 Task: Search one way flight ticket for 4 adults, 2 children, 2 infants in seat and 1 infant on lap in premium economy from Pellston: Pellston Regional/emmet County Airport to Greenville: Pitt-greenville Airport on 5-2-2023. Choice of flights is Spirit. Number of bags: 2 carry on bags. Outbound departure time preference is 6:15.
Action: Mouse moved to (352, 154)
Screenshot: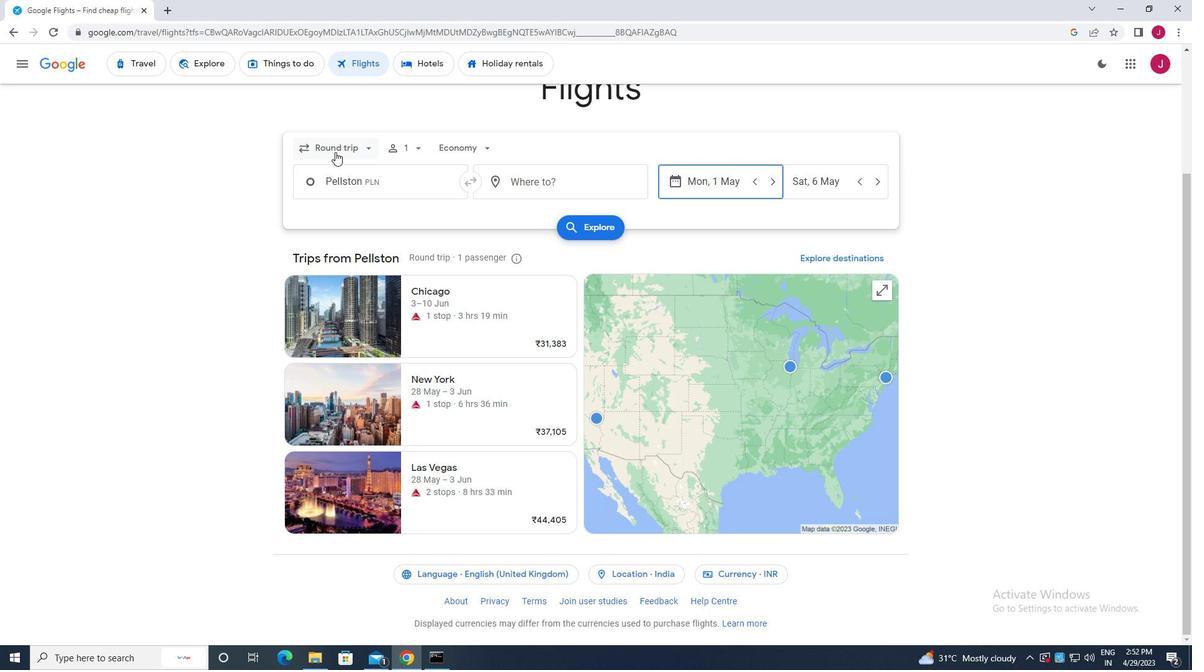 
Action: Mouse pressed left at (352, 154)
Screenshot: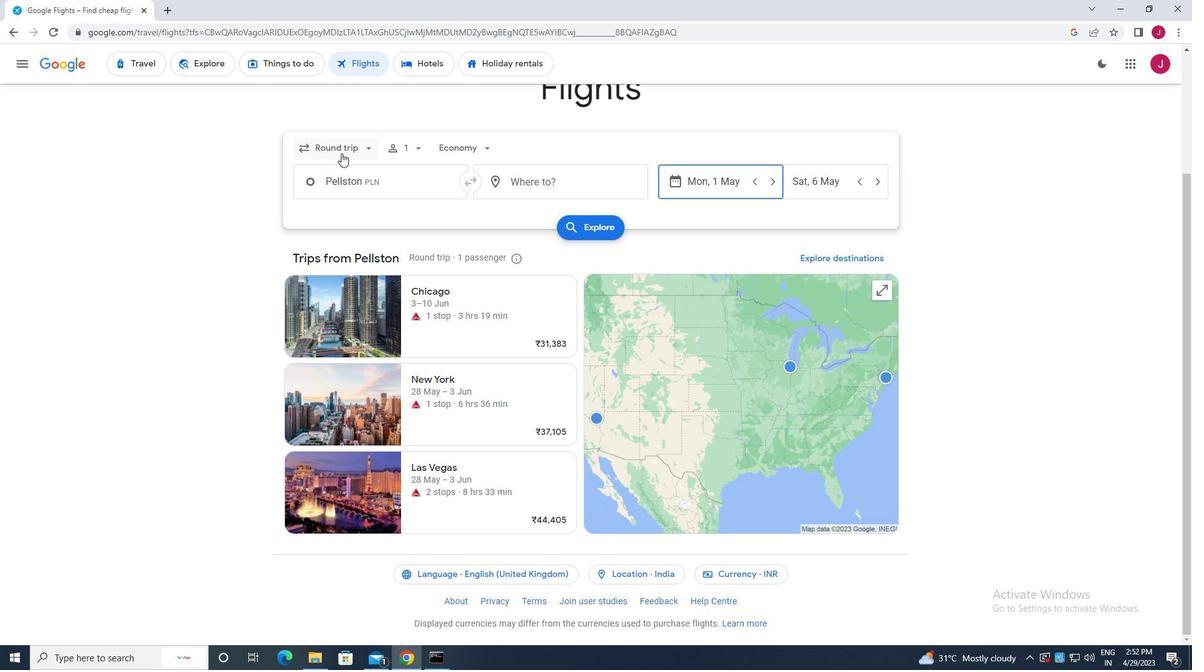 
Action: Mouse moved to (355, 205)
Screenshot: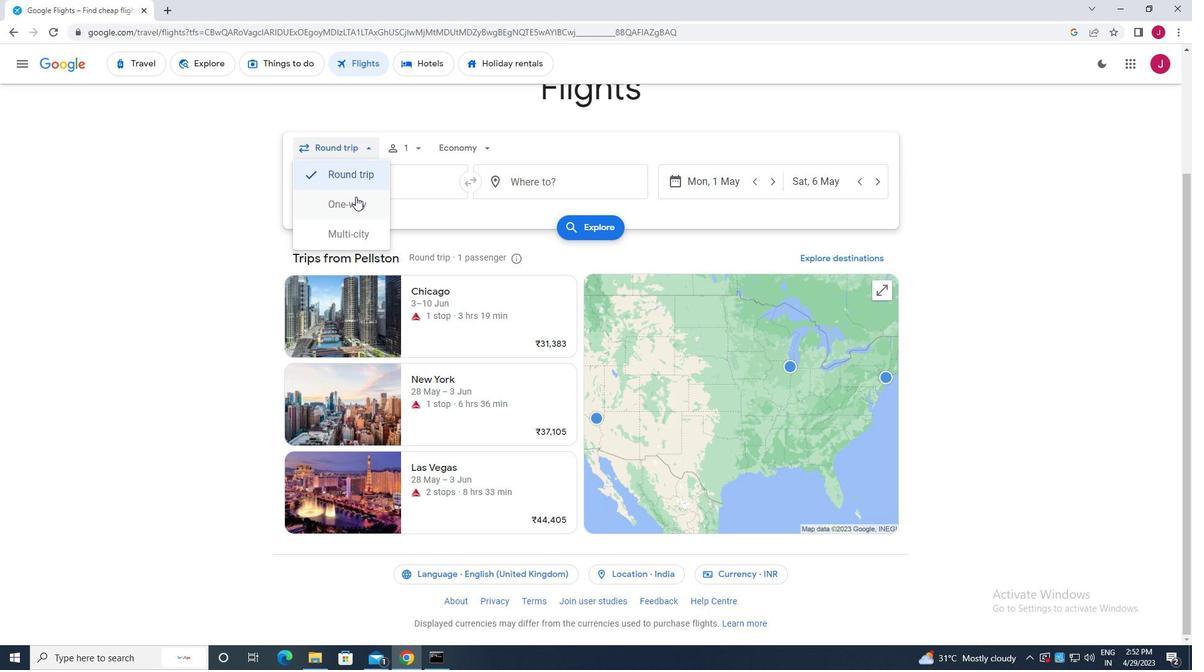 
Action: Mouse pressed left at (355, 205)
Screenshot: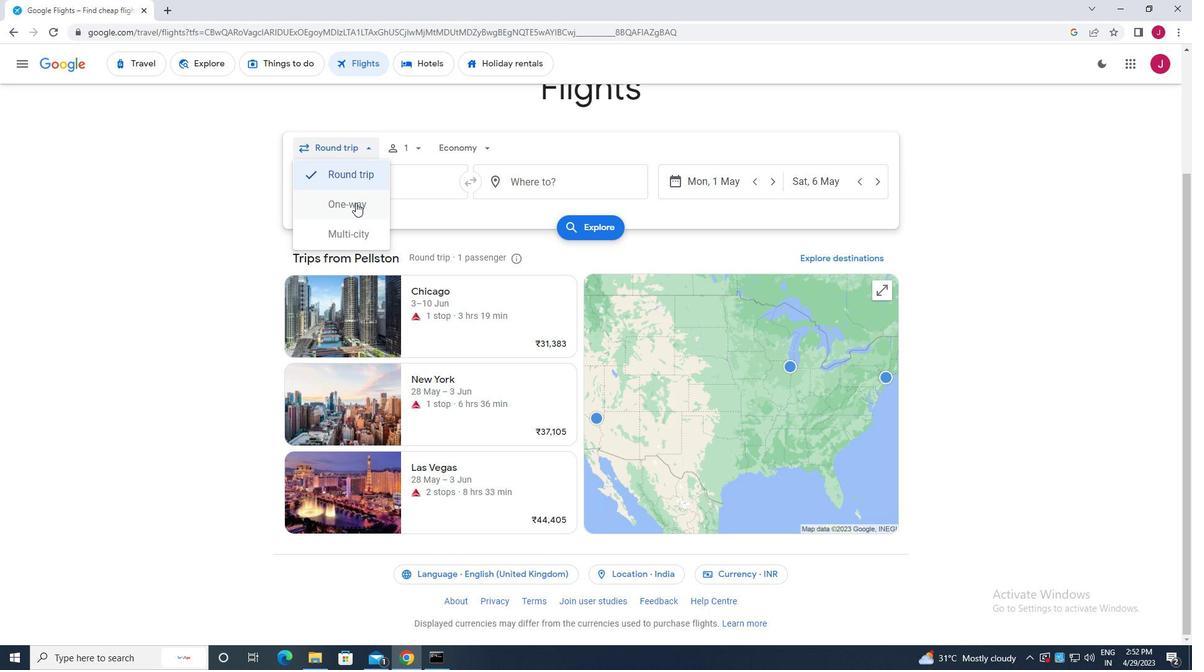 
Action: Mouse moved to (417, 146)
Screenshot: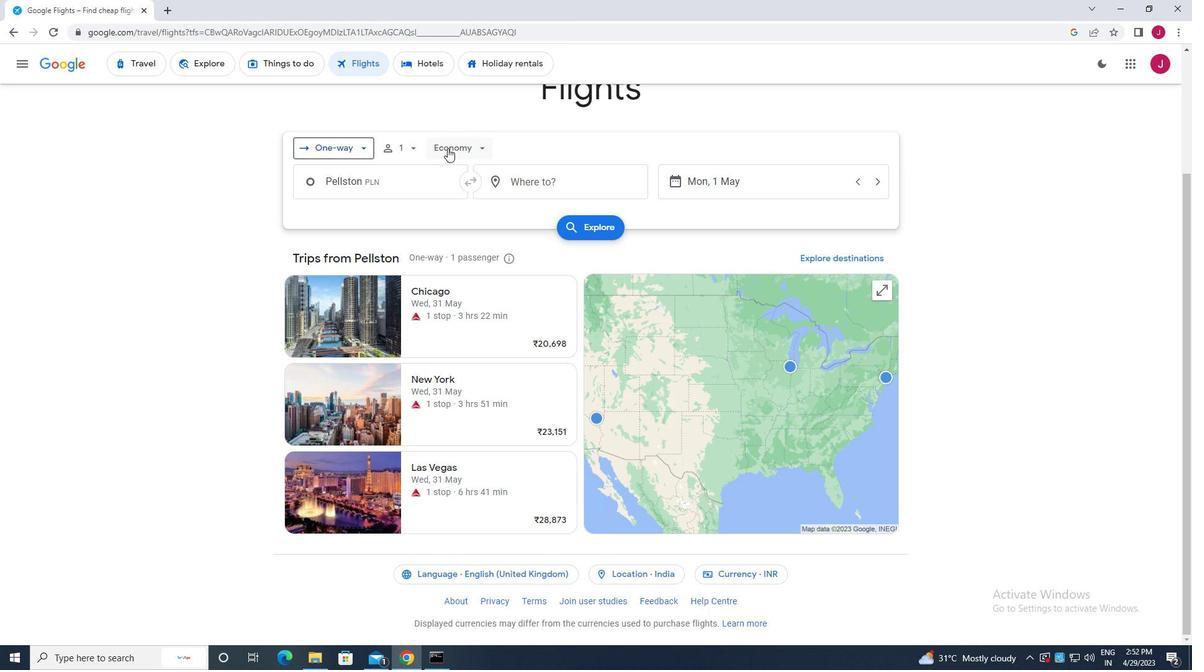 
Action: Mouse pressed left at (417, 146)
Screenshot: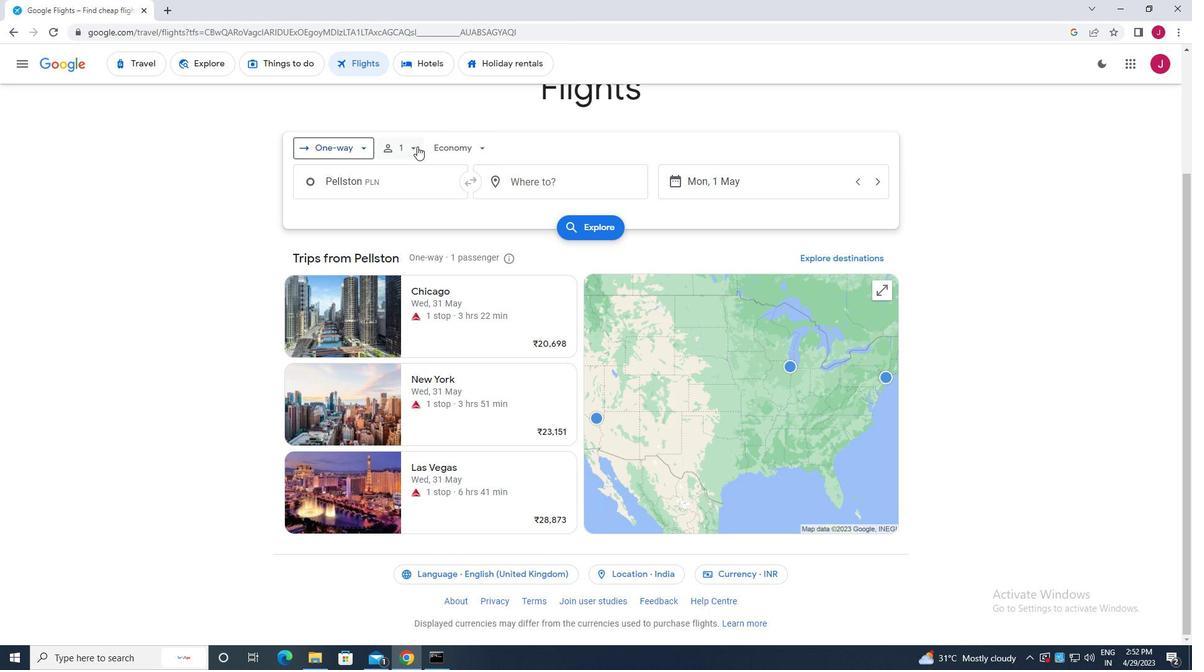 
Action: Mouse moved to (509, 184)
Screenshot: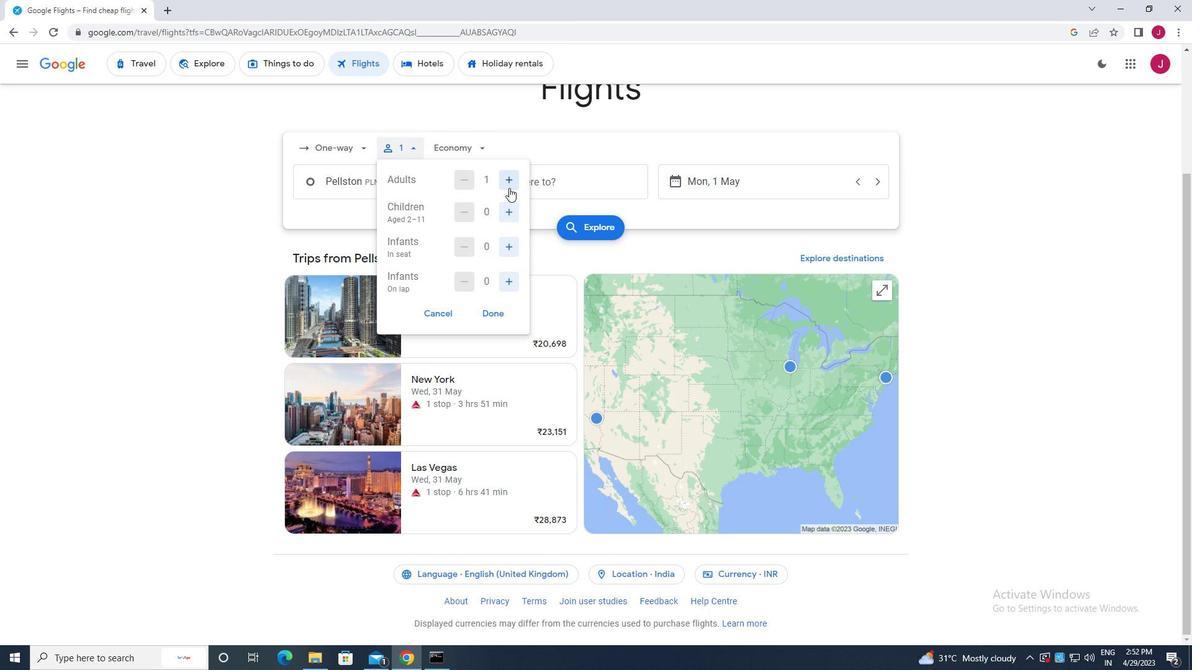 
Action: Mouse pressed left at (509, 184)
Screenshot: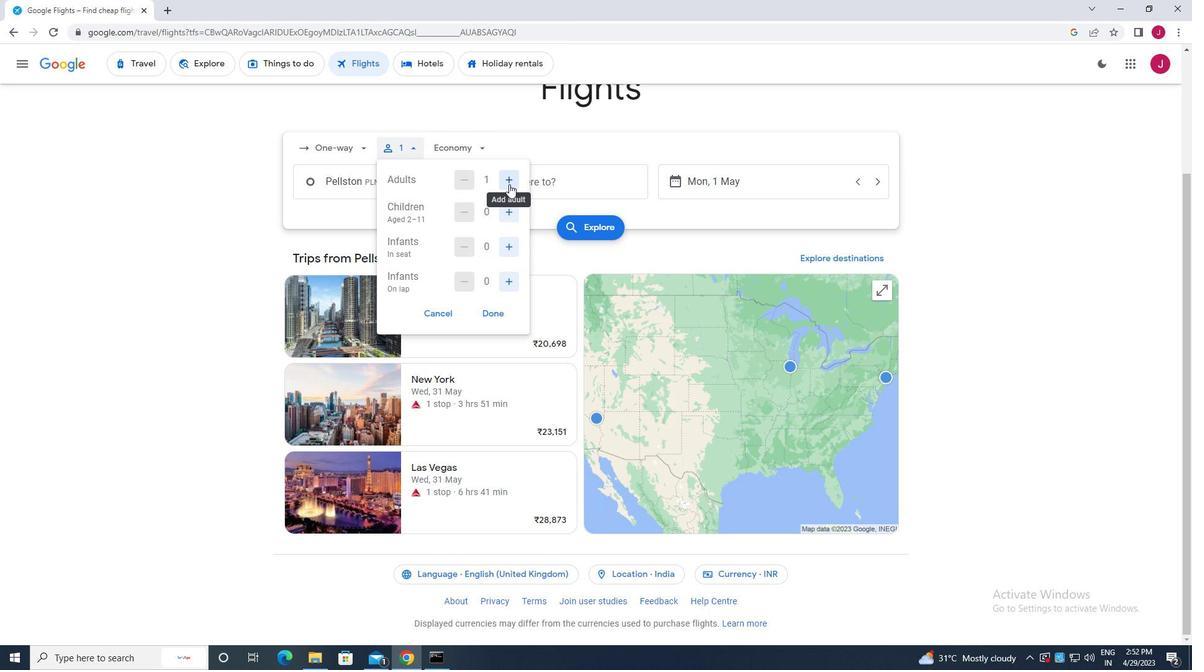 
Action: Mouse moved to (509, 184)
Screenshot: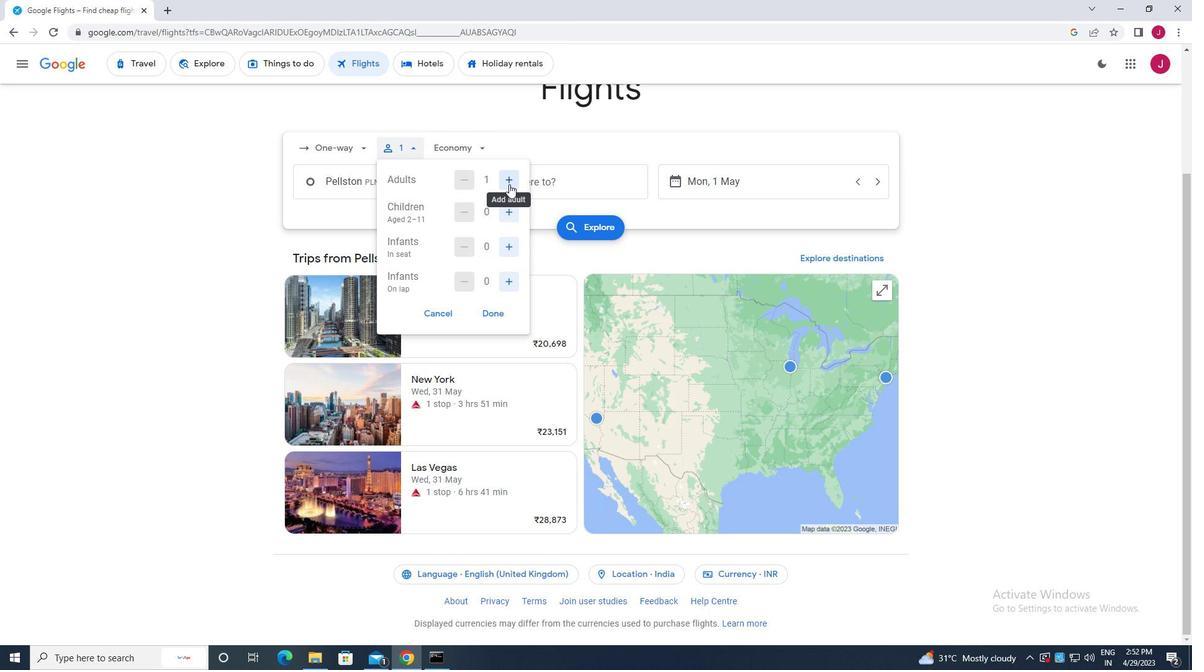 
Action: Mouse pressed left at (509, 184)
Screenshot: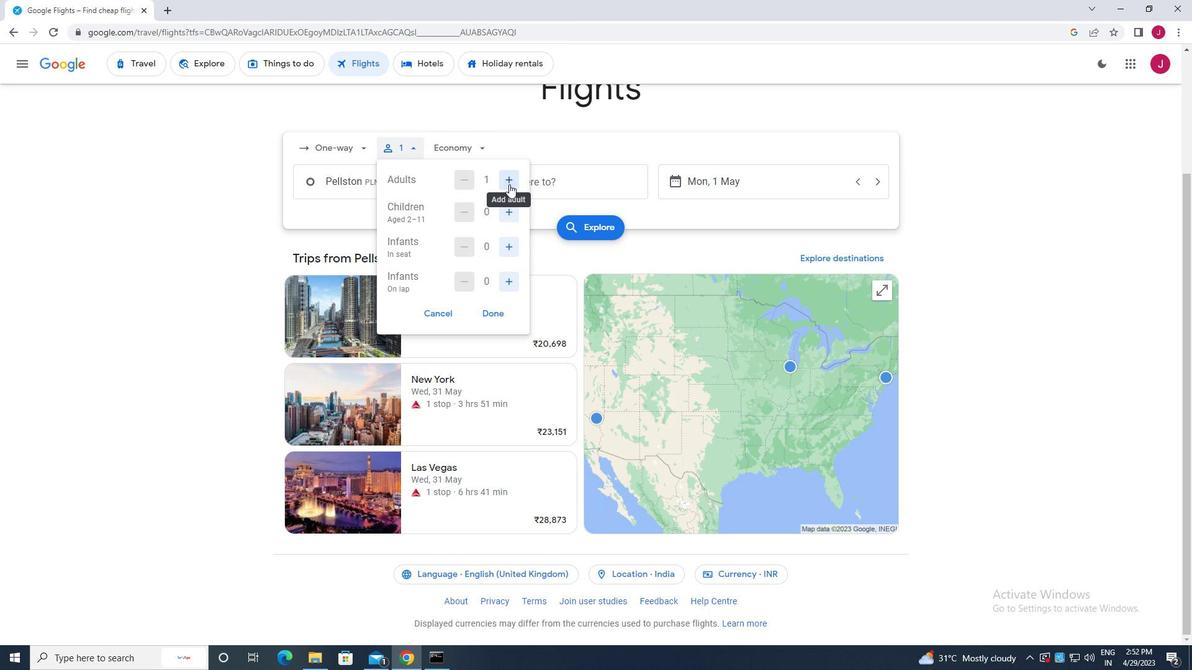 
Action: Mouse pressed left at (509, 184)
Screenshot: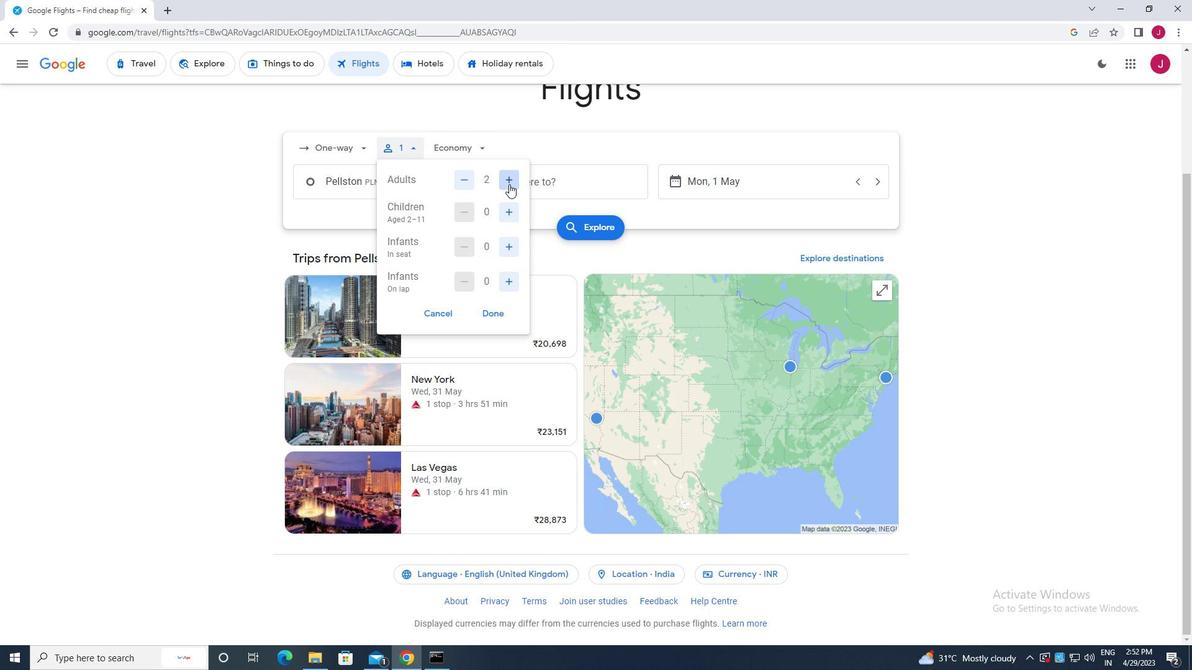 
Action: Mouse moved to (508, 211)
Screenshot: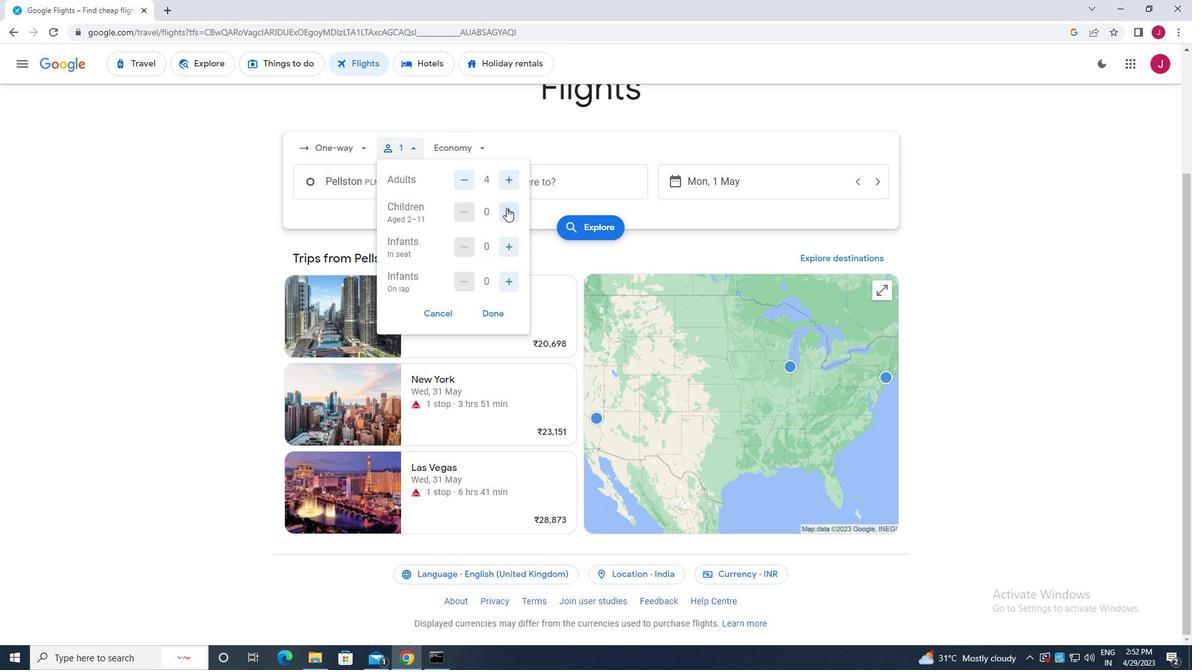 
Action: Mouse pressed left at (508, 211)
Screenshot: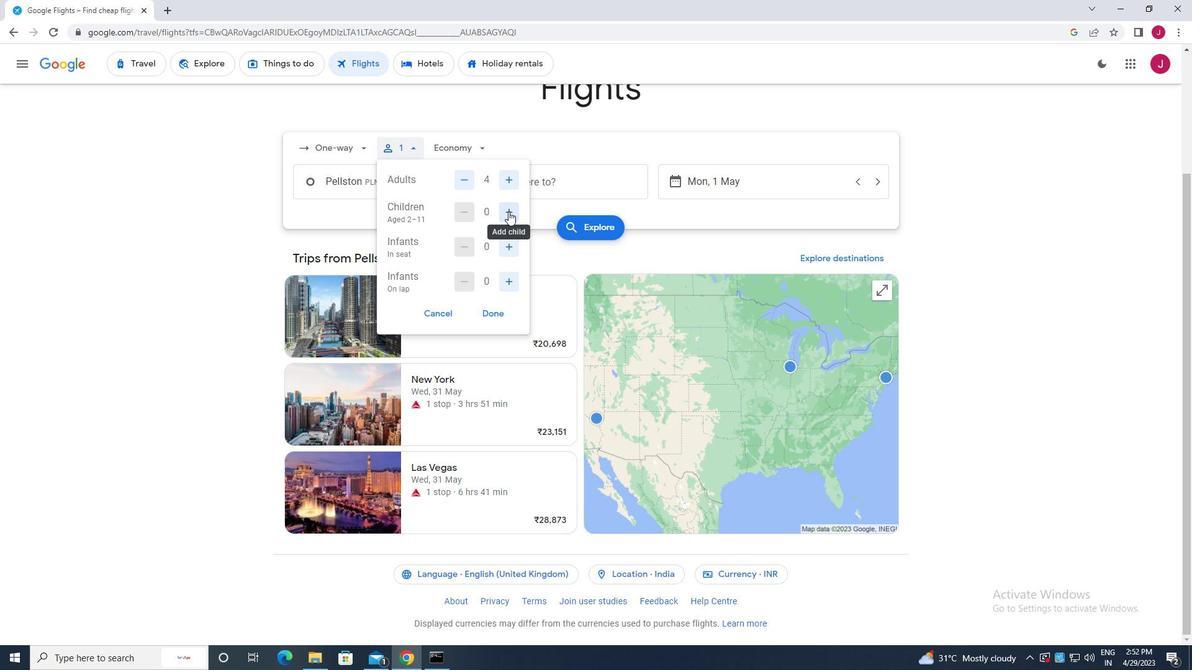 
Action: Mouse pressed left at (508, 211)
Screenshot: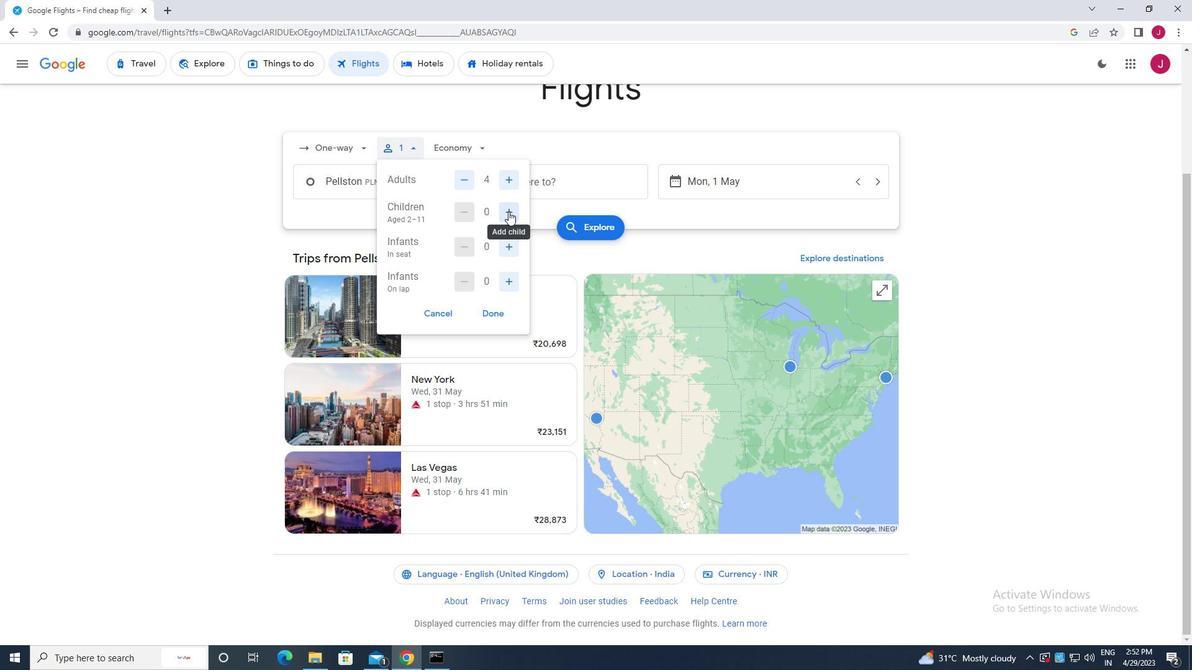 
Action: Mouse moved to (508, 249)
Screenshot: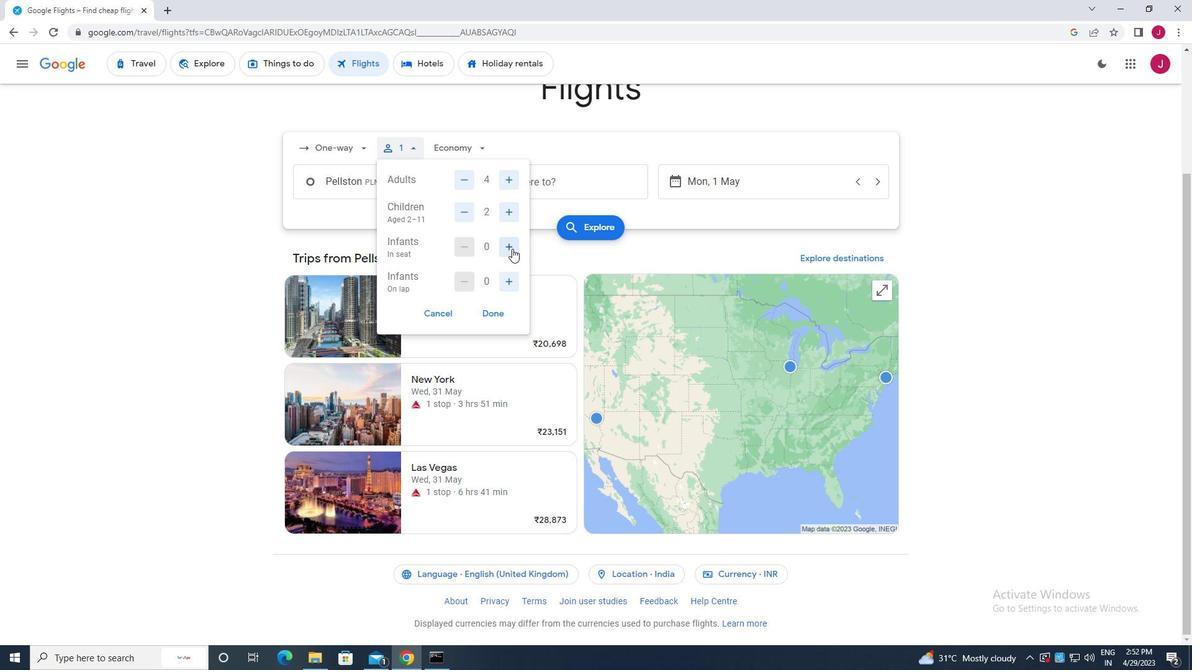 
Action: Mouse pressed left at (508, 249)
Screenshot: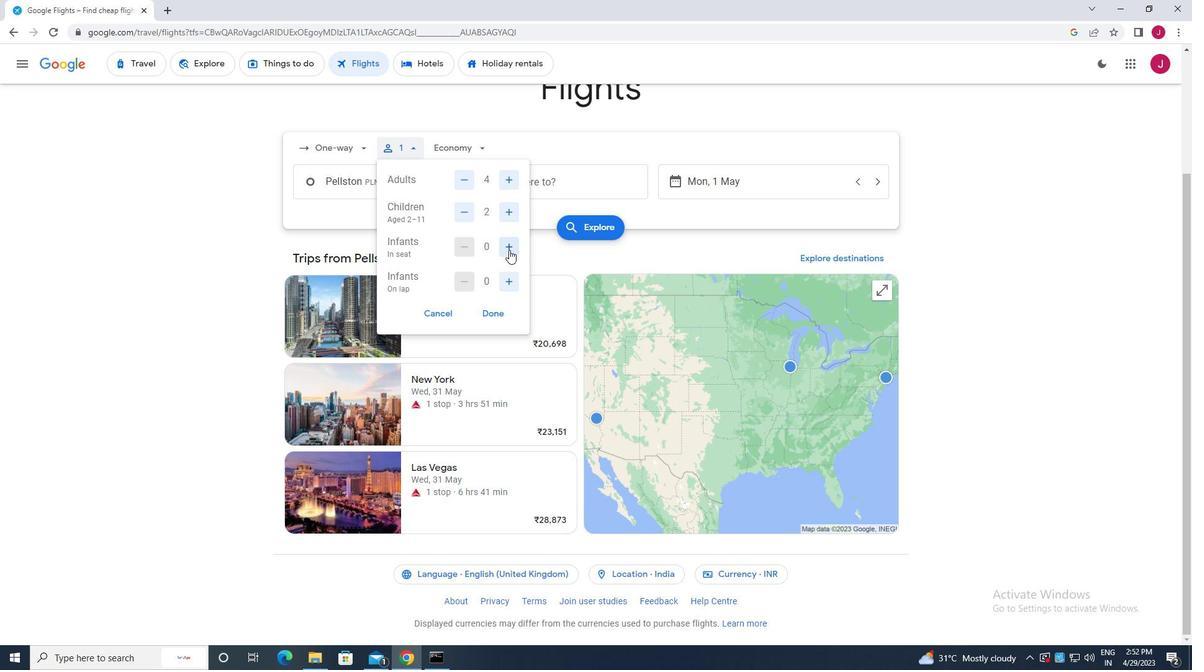 
Action: Mouse moved to (508, 249)
Screenshot: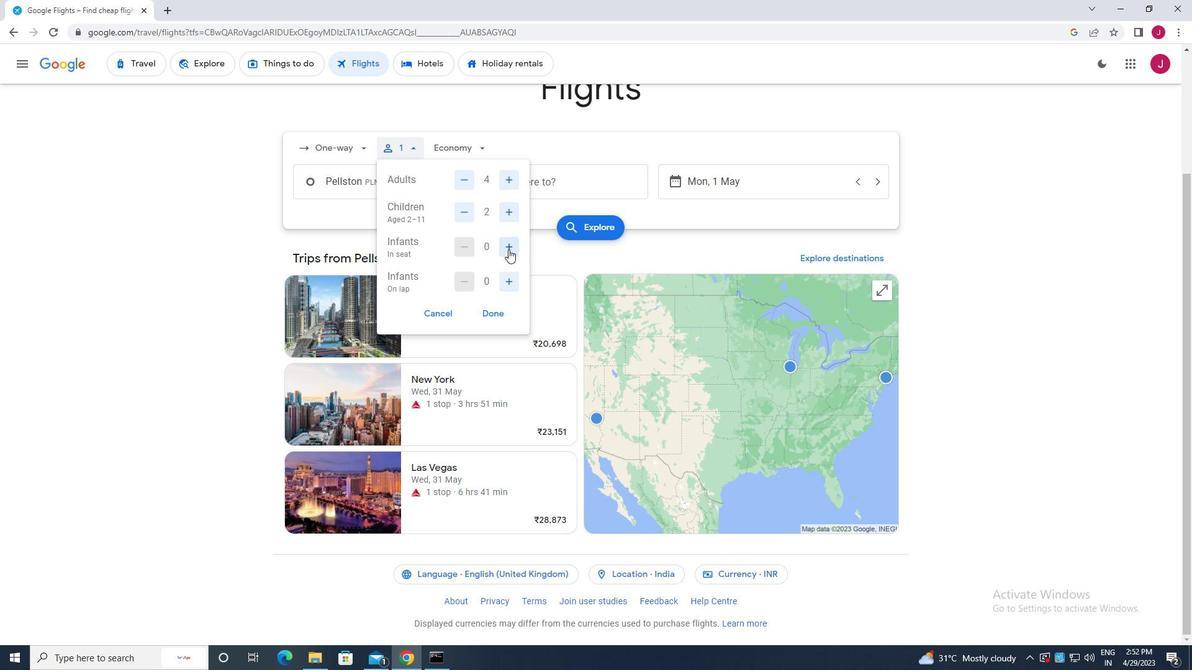 
Action: Mouse pressed left at (508, 249)
Screenshot: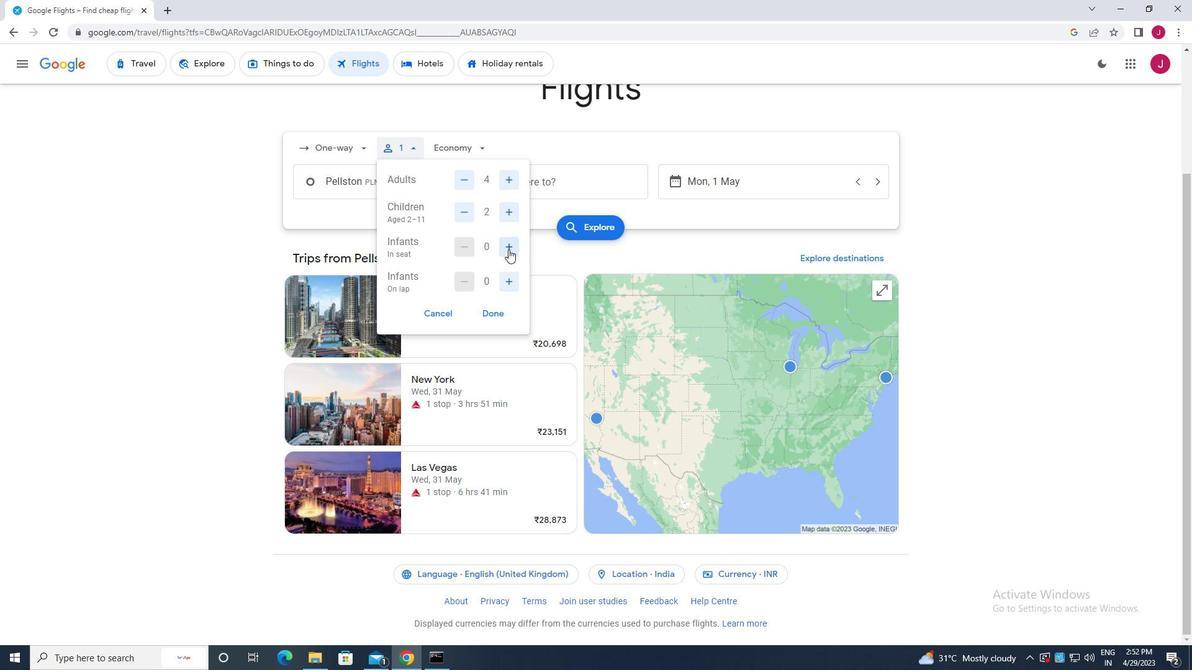 
Action: Mouse moved to (506, 280)
Screenshot: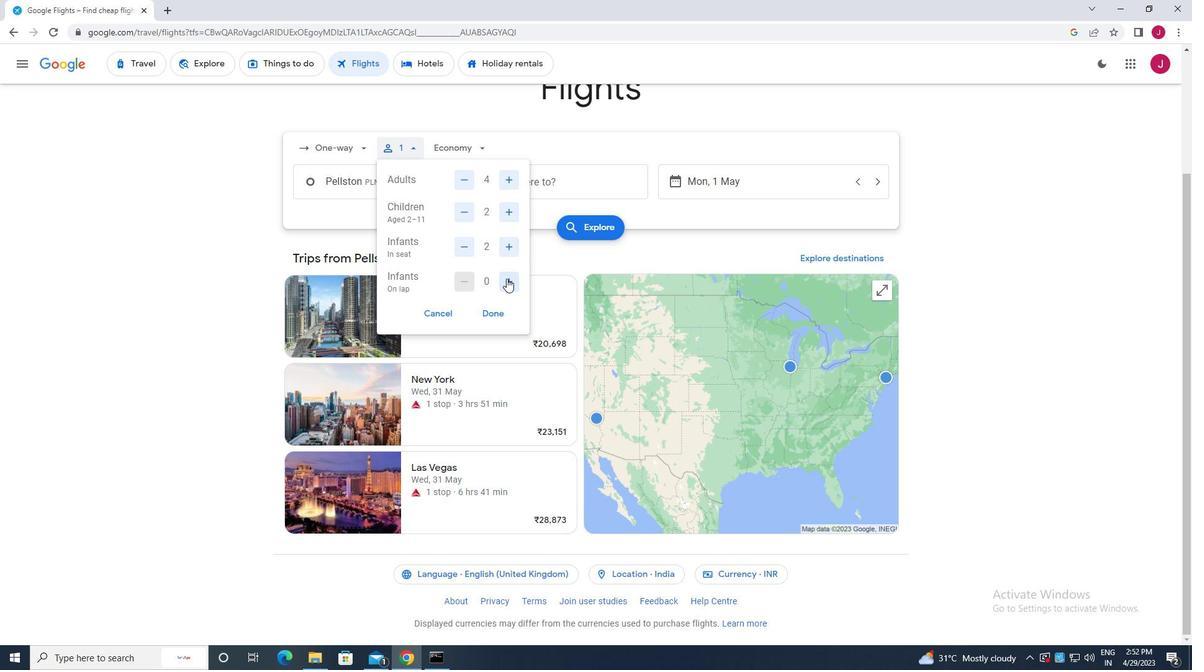 
Action: Mouse pressed left at (506, 280)
Screenshot: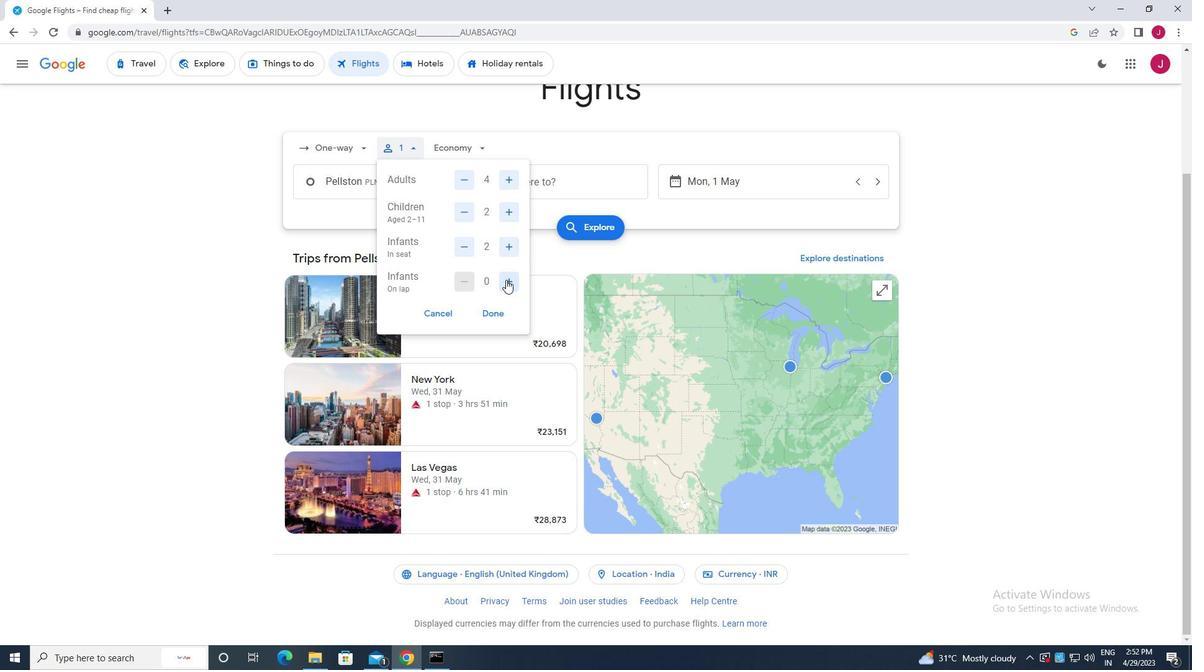 
Action: Mouse moved to (488, 314)
Screenshot: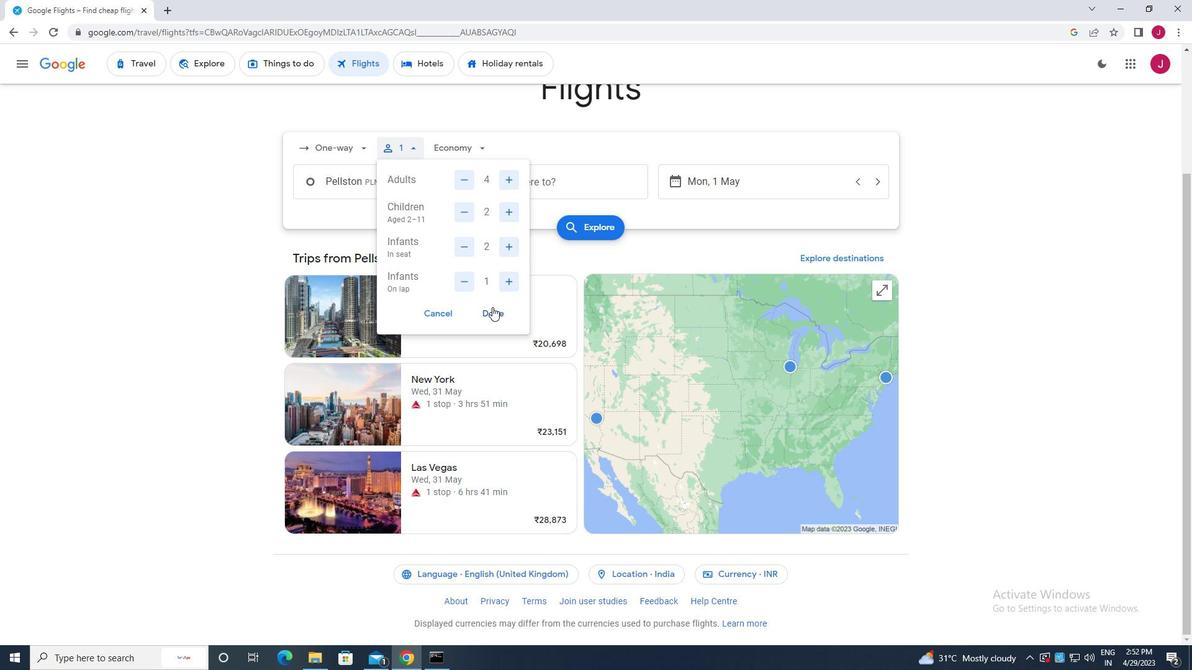 
Action: Mouse pressed left at (488, 314)
Screenshot: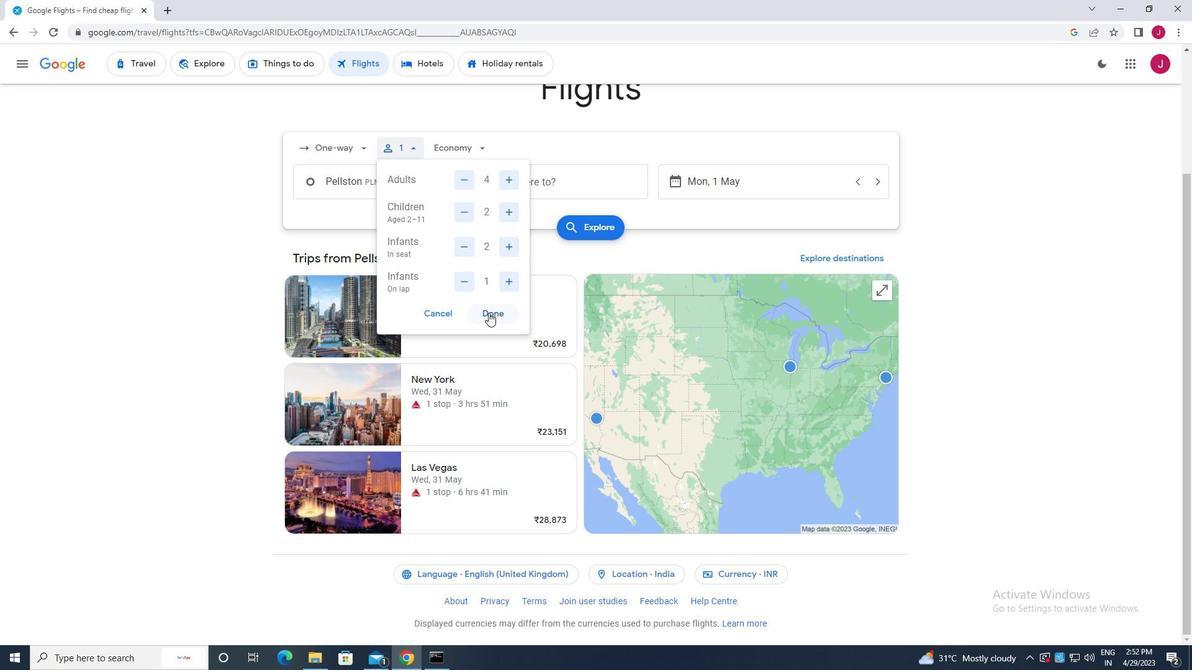 
Action: Mouse moved to (464, 145)
Screenshot: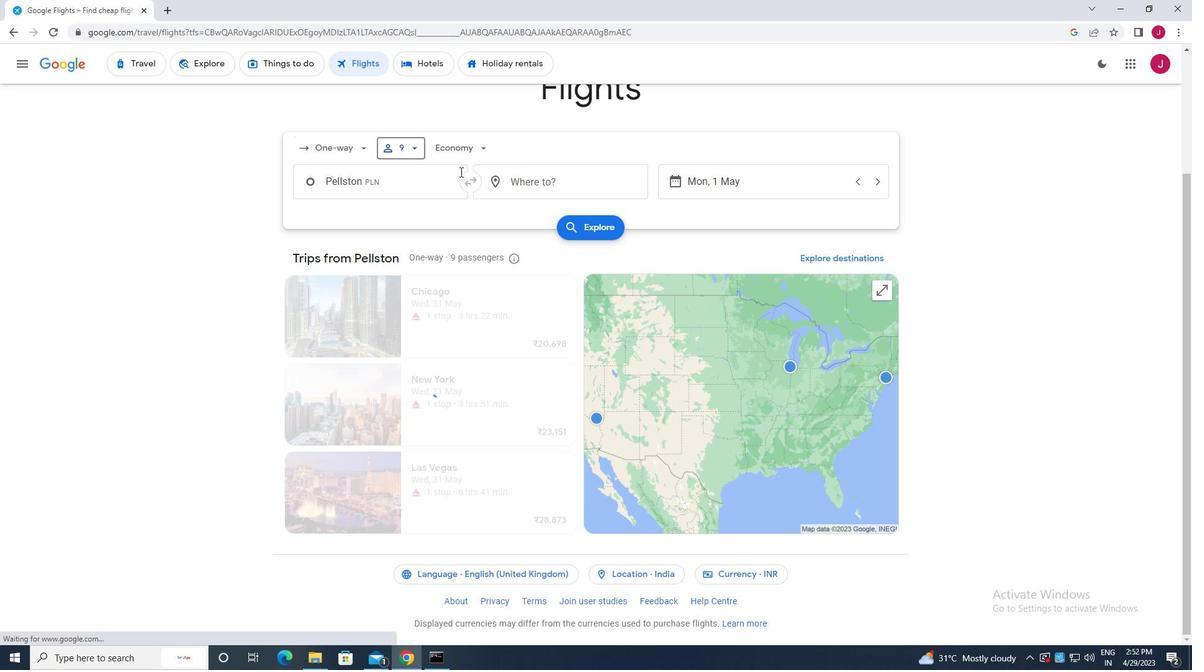 
Action: Mouse pressed left at (464, 145)
Screenshot: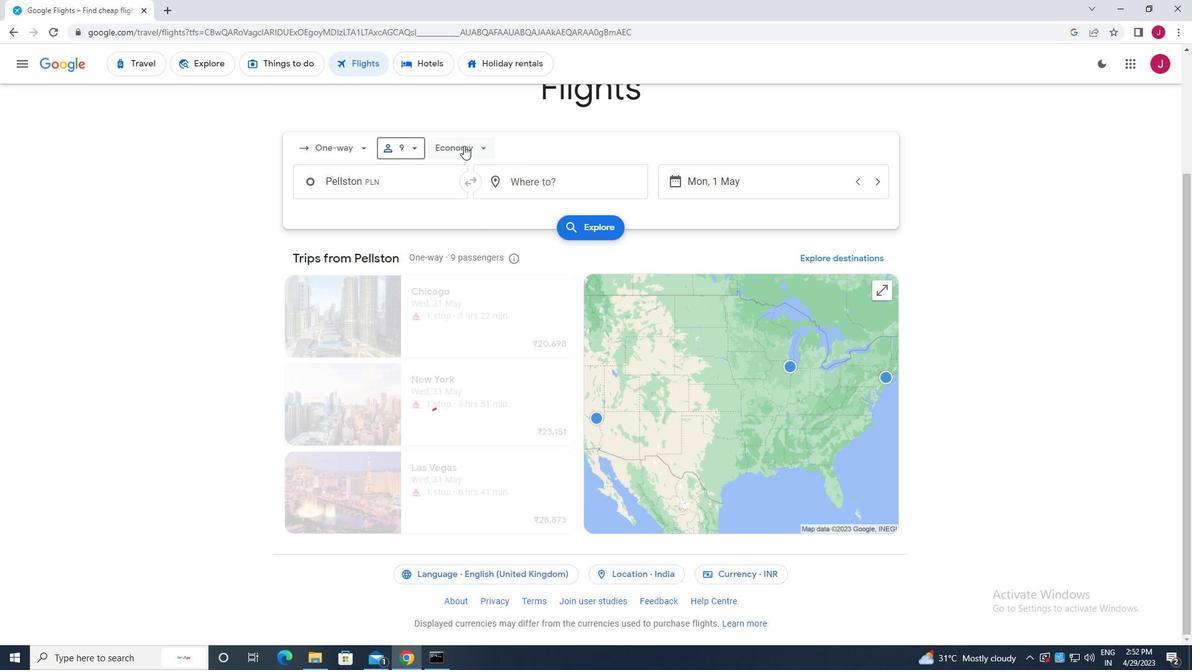 
Action: Mouse moved to (472, 205)
Screenshot: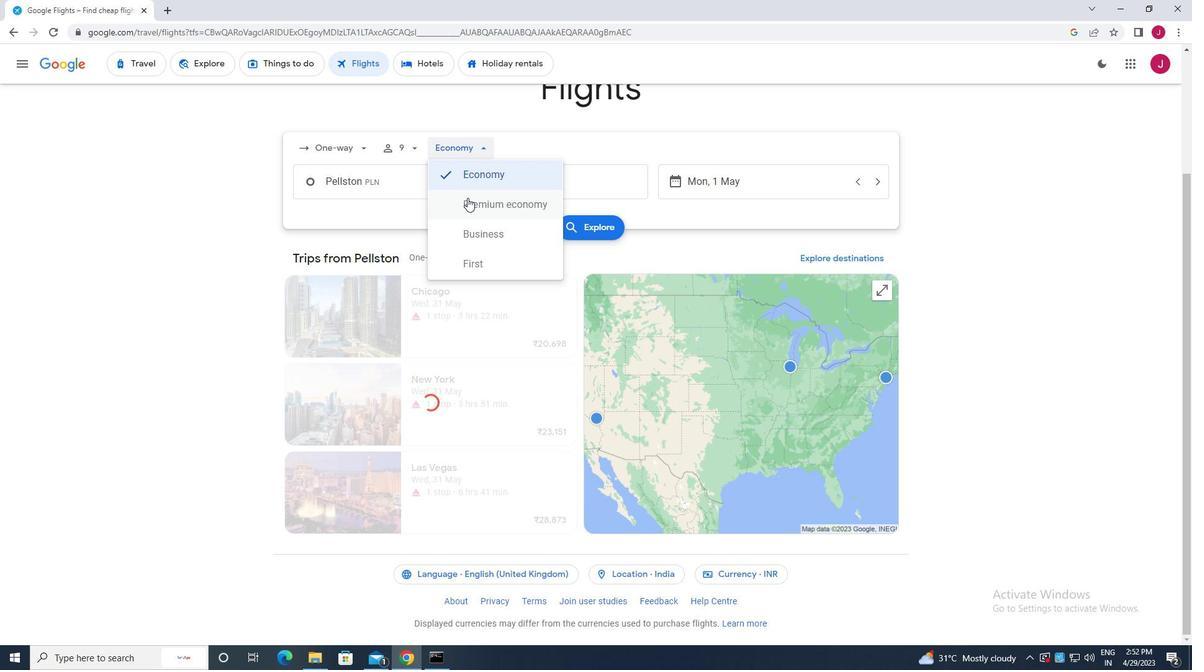 
Action: Mouse pressed left at (472, 205)
Screenshot: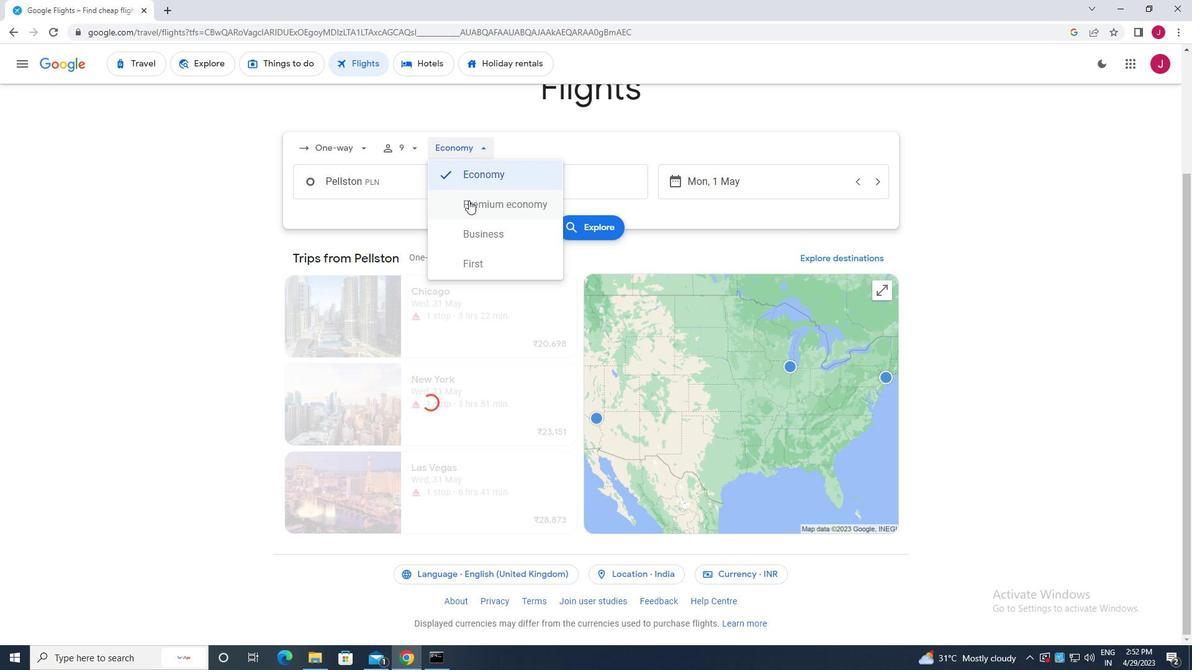 
Action: Mouse moved to (406, 181)
Screenshot: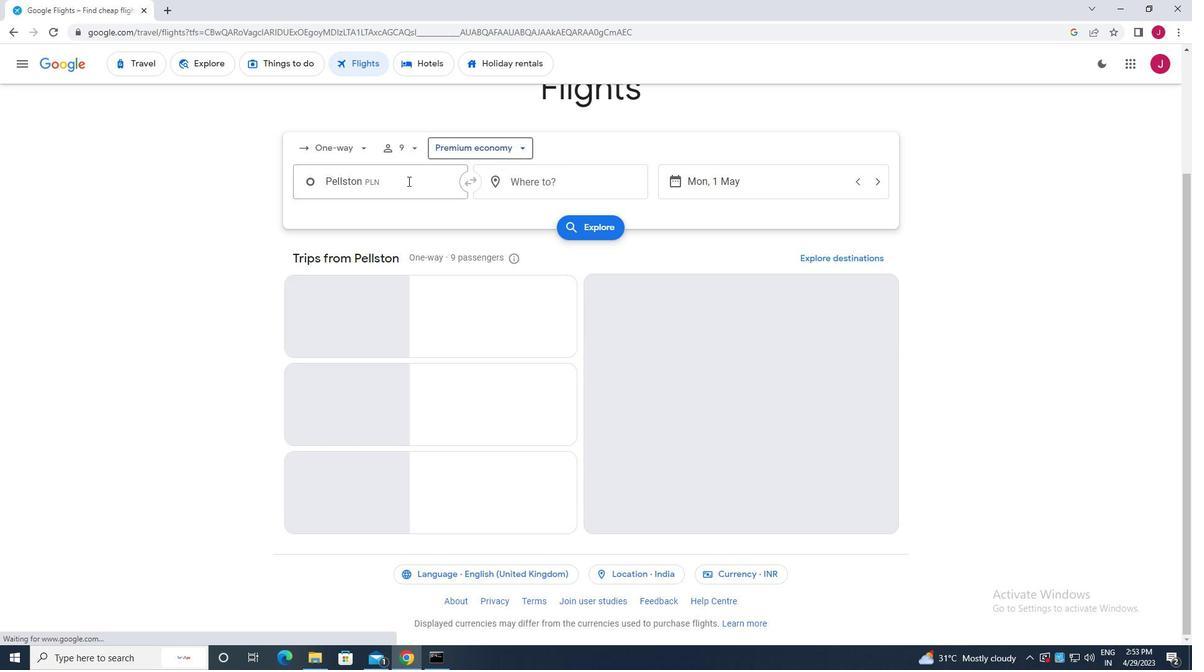 
Action: Mouse pressed left at (406, 181)
Screenshot: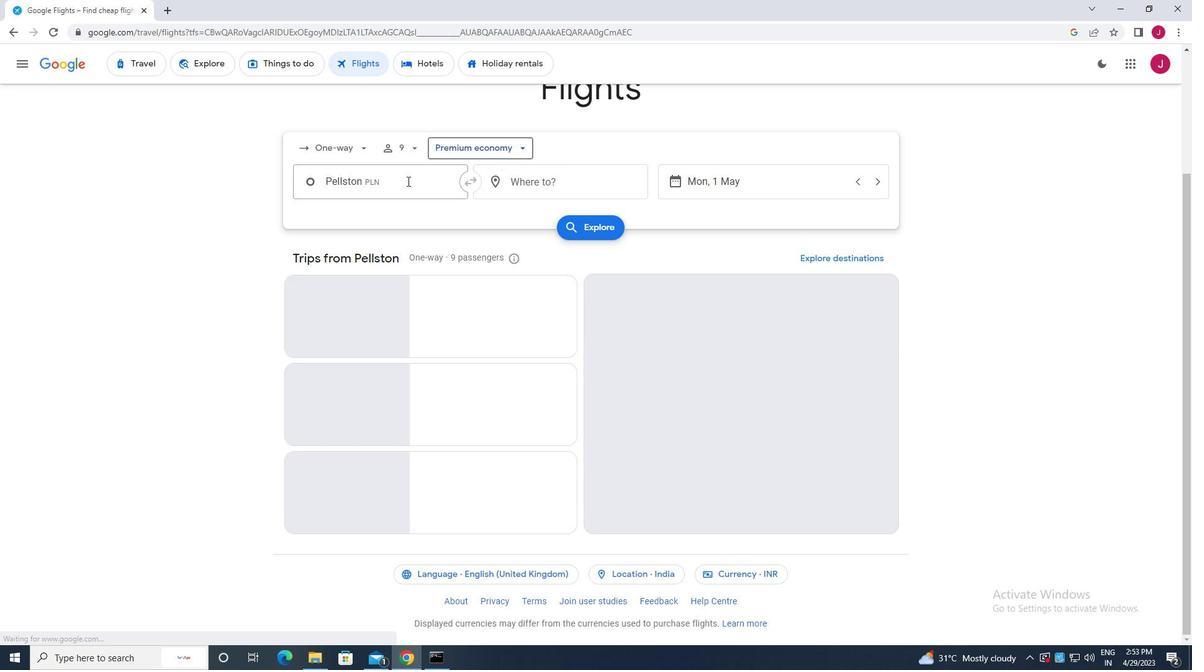
Action: Mouse moved to (405, 181)
Screenshot: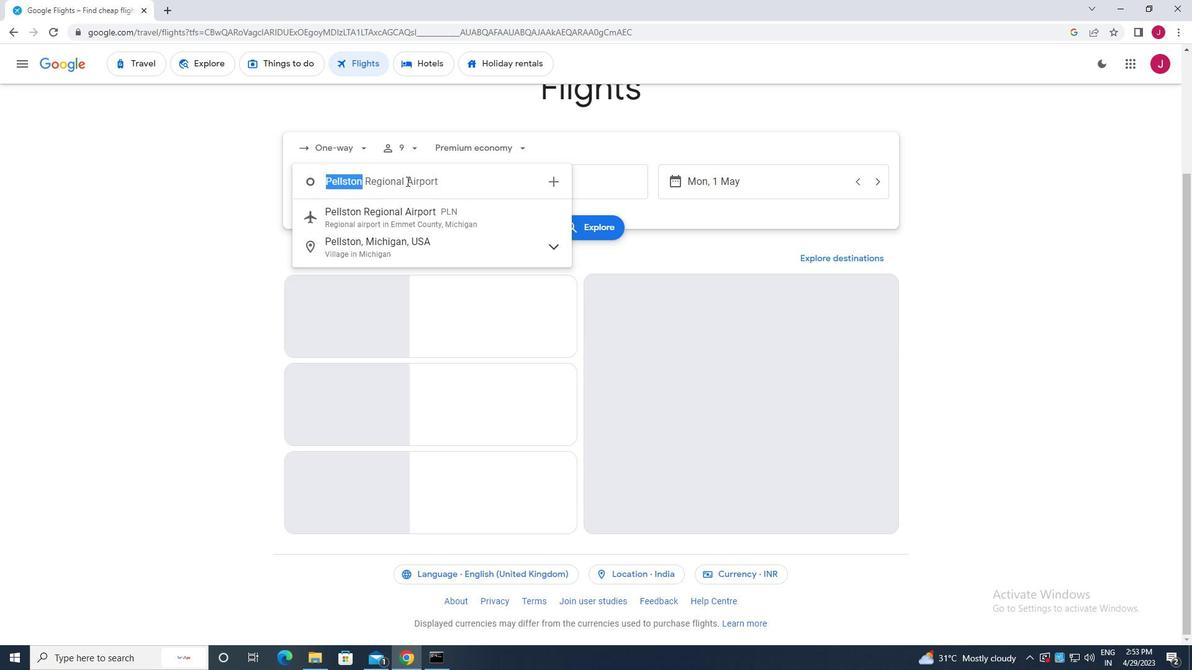 
Action: Key pressed pellst
Screenshot: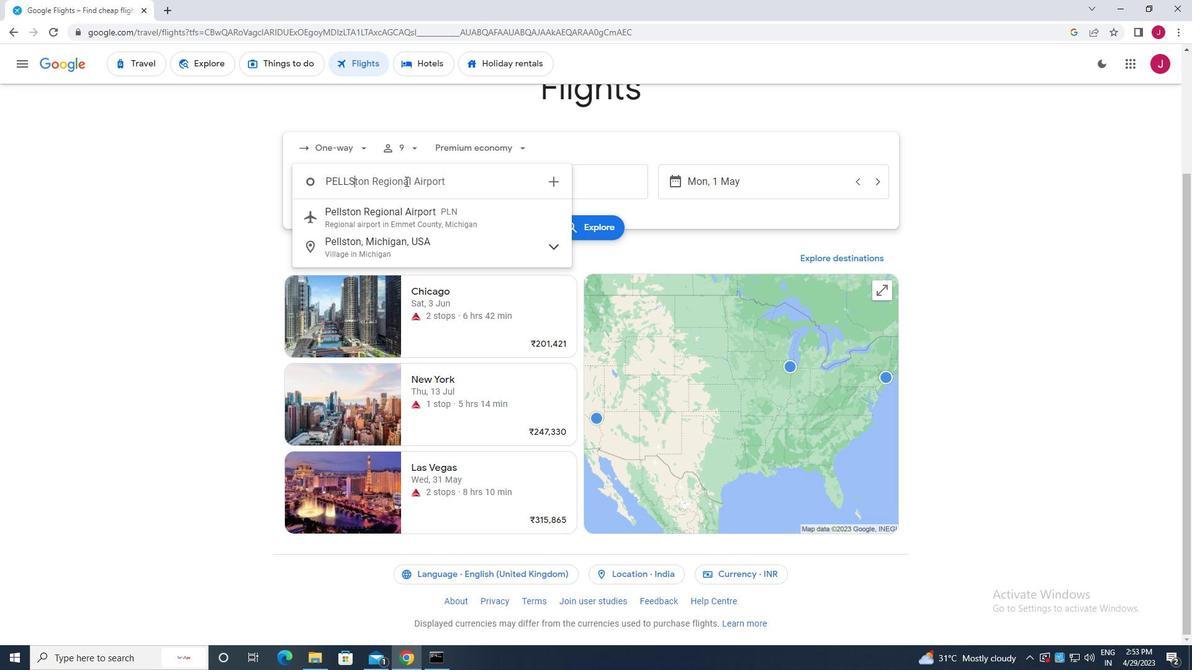 
Action: Mouse moved to (442, 214)
Screenshot: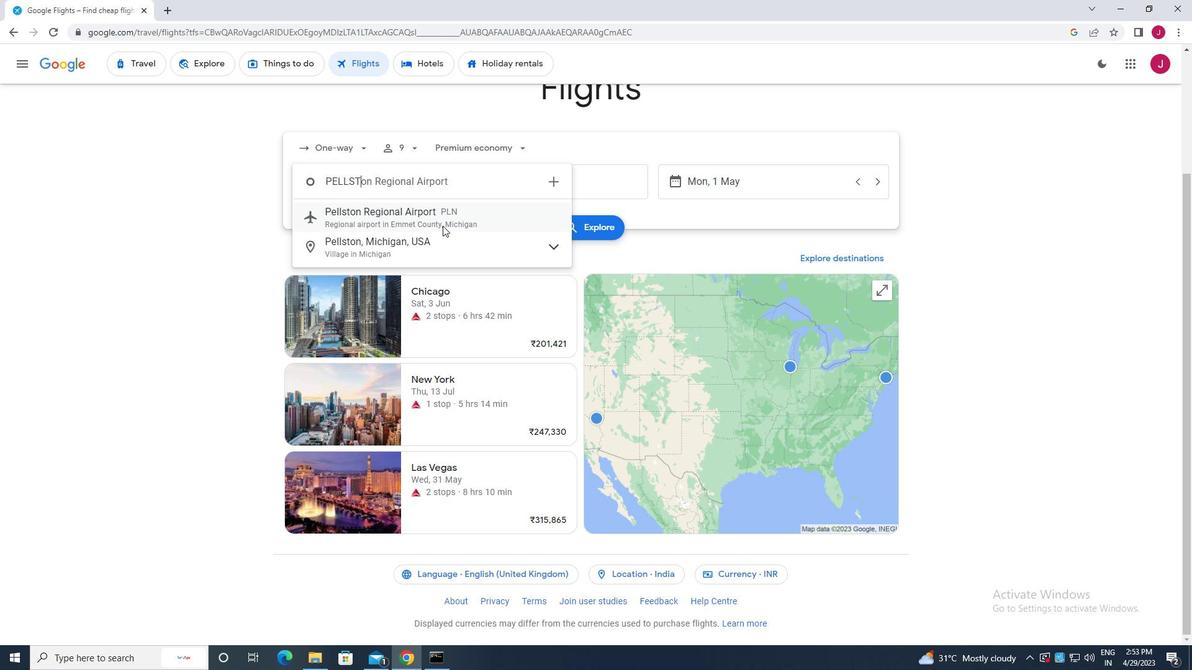 
Action: Mouse pressed left at (442, 214)
Screenshot: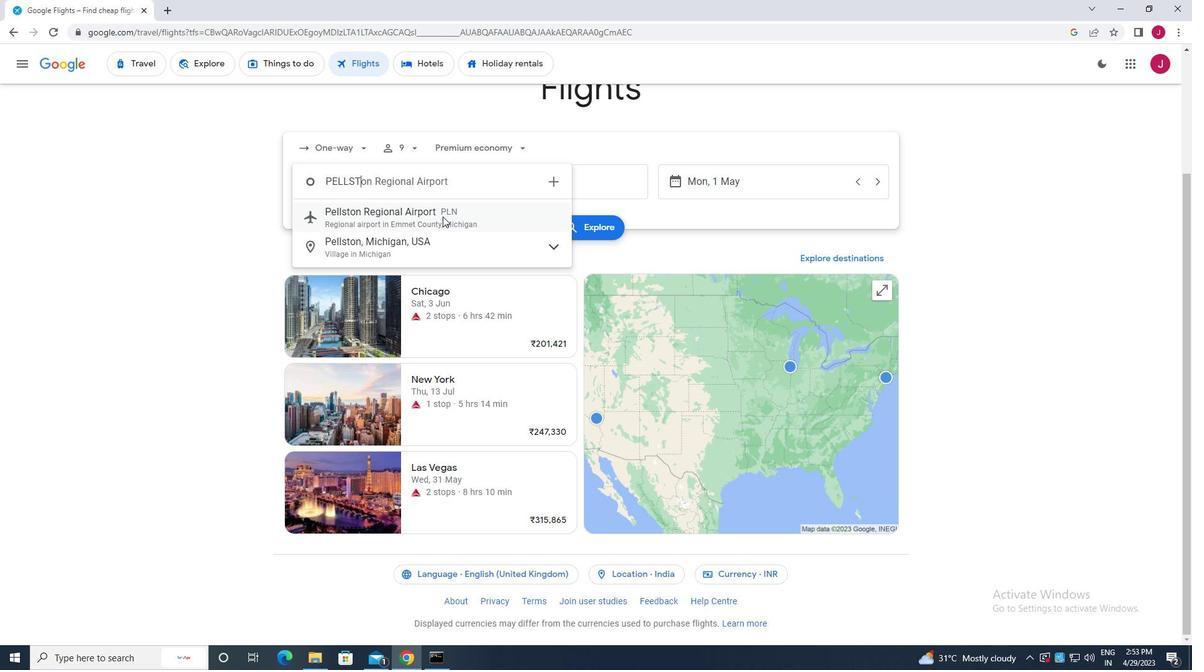 
Action: Mouse moved to (554, 181)
Screenshot: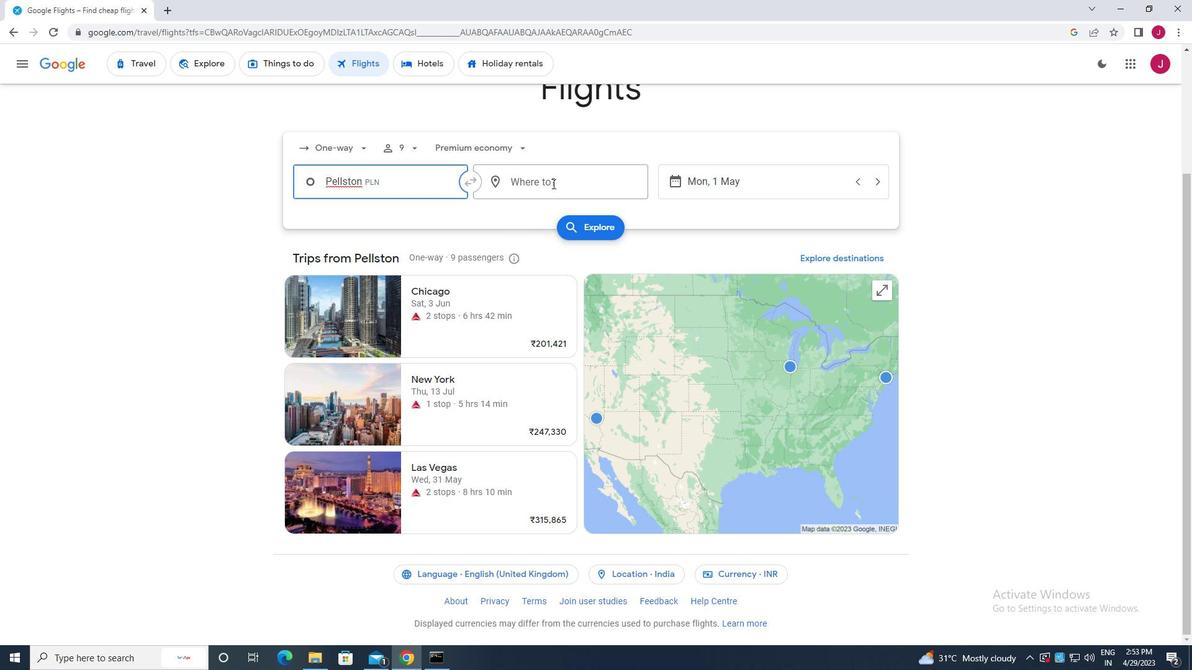 
Action: Mouse pressed left at (554, 181)
Screenshot: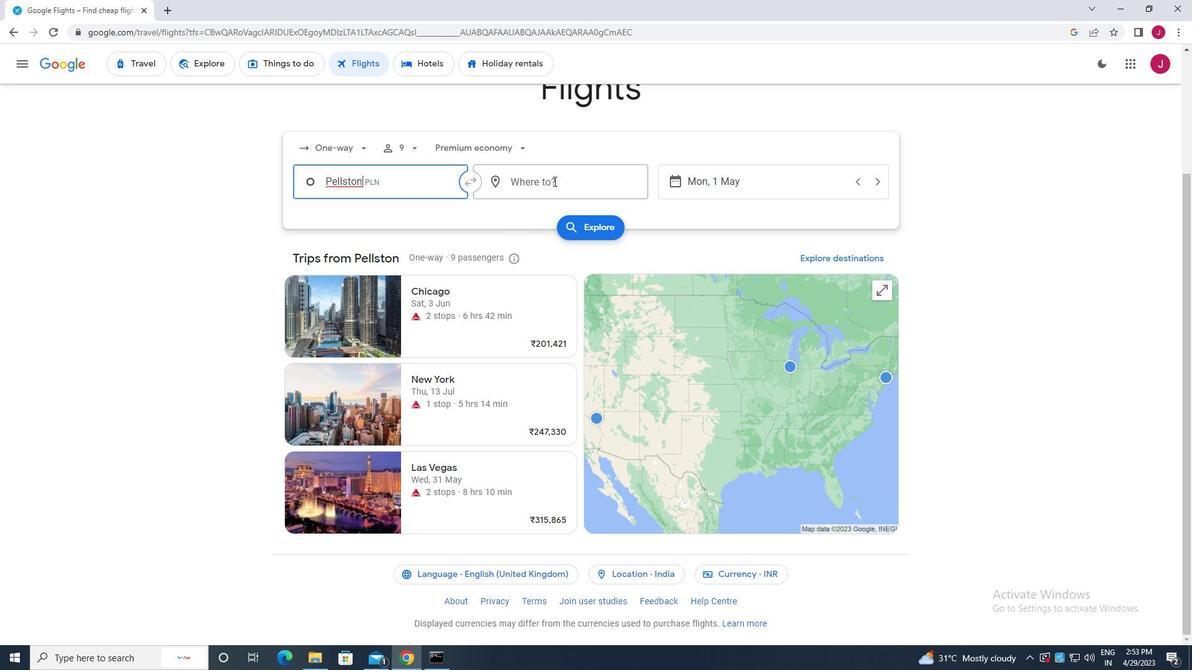 
Action: Mouse moved to (574, 173)
Screenshot: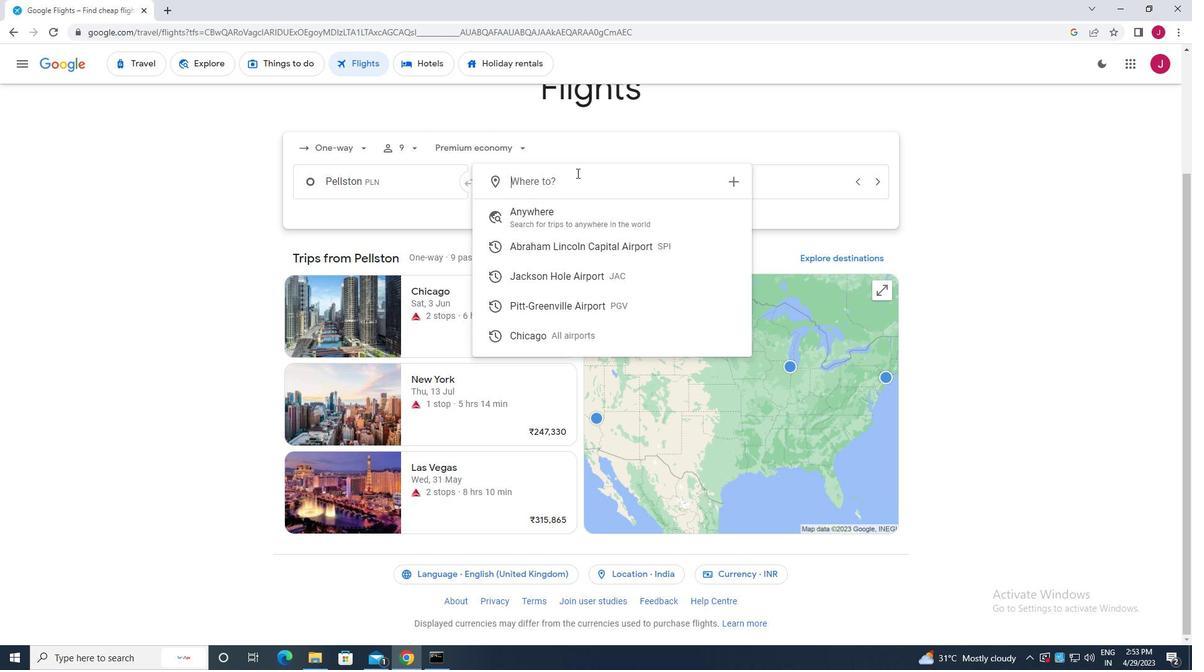 
Action: Key pressed greenville<Key.space>p
Screenshot: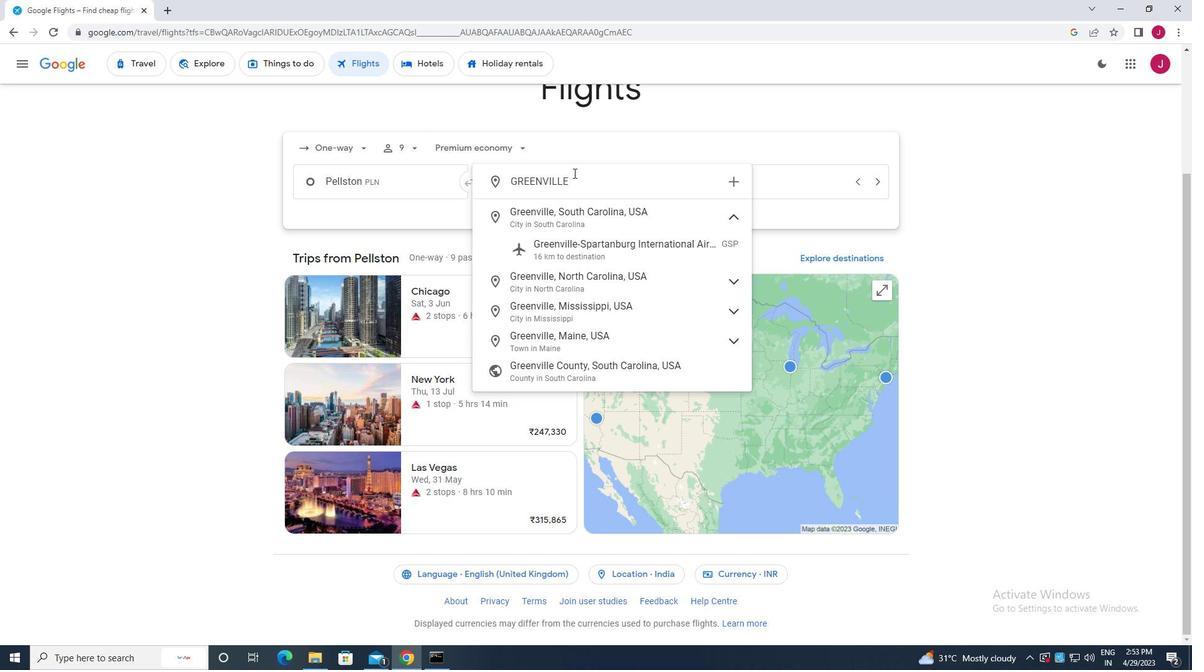 
Action: Mouse moved to (574, 210)
Screenshot: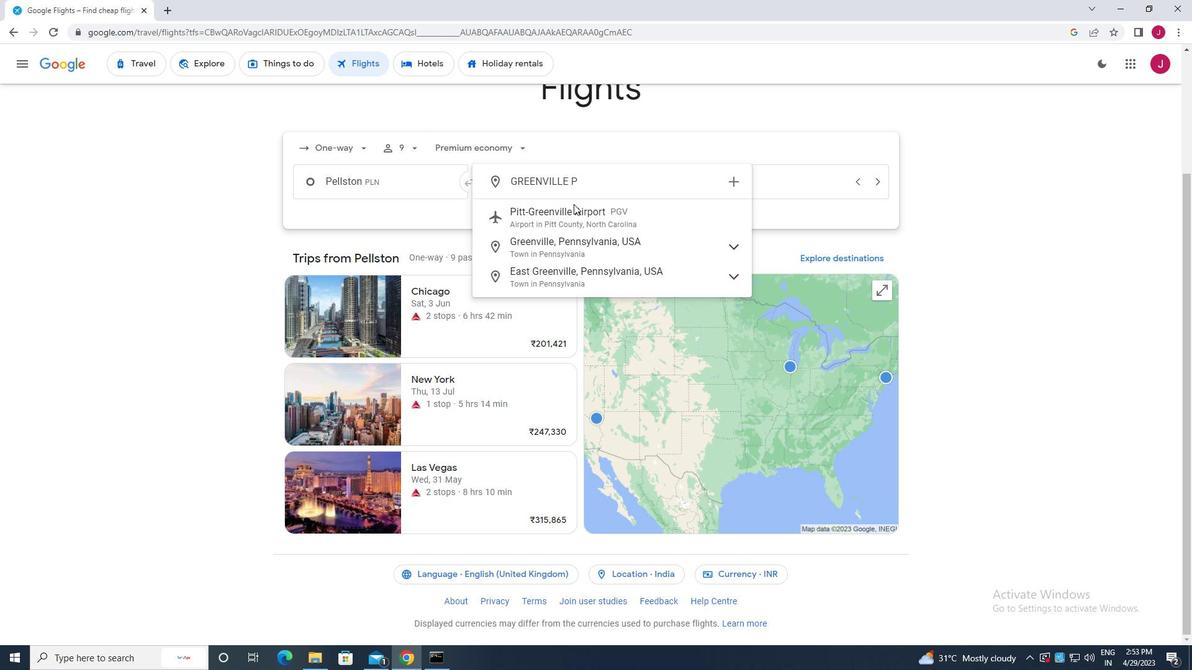 
Action: Mouse pressed left at (574, 210)
Screenshot: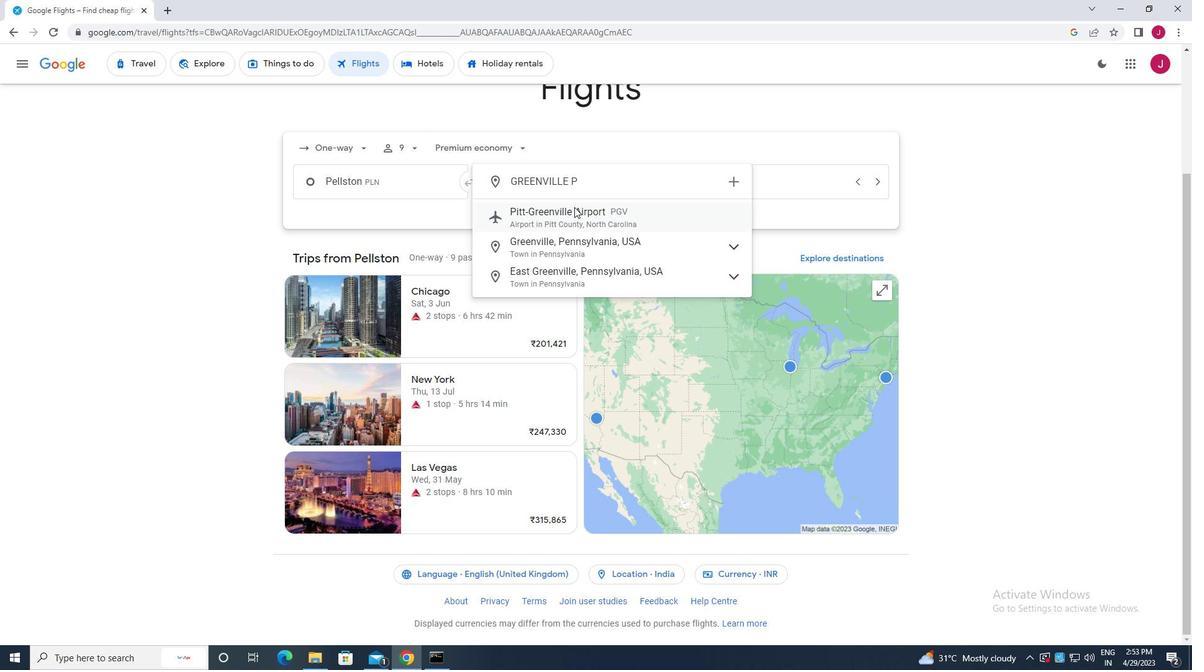 
Action: Mouse moved to (749, 190)
Screenshot: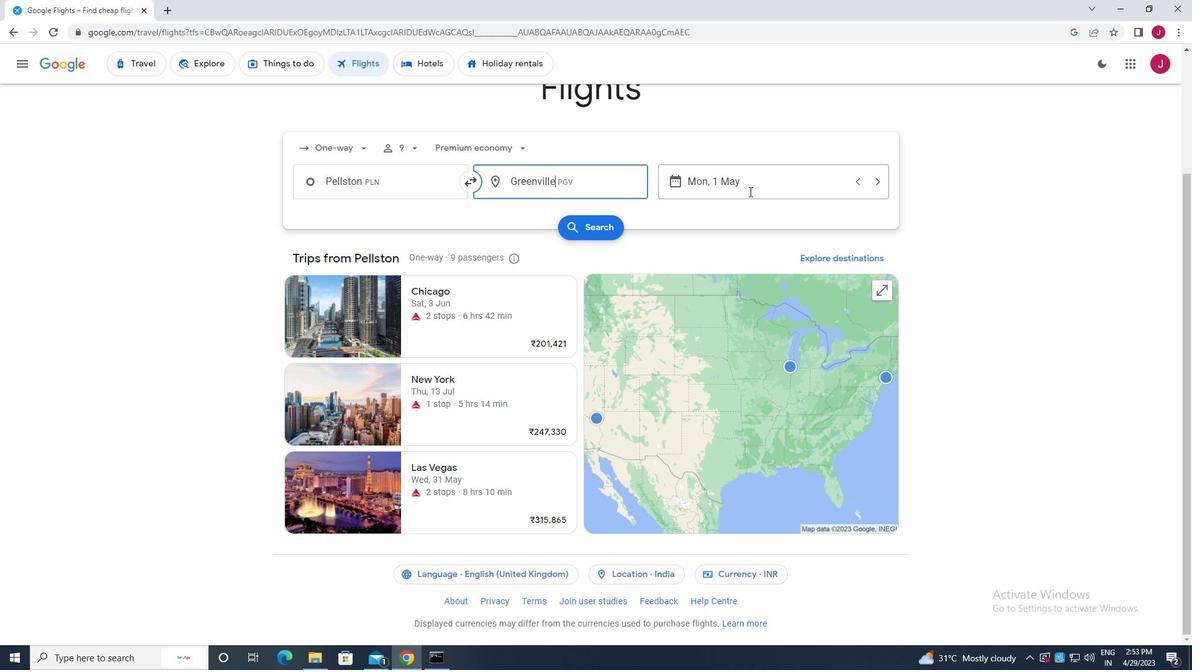 
Action: Mouse pressed left at (749, 190)
Screenshot: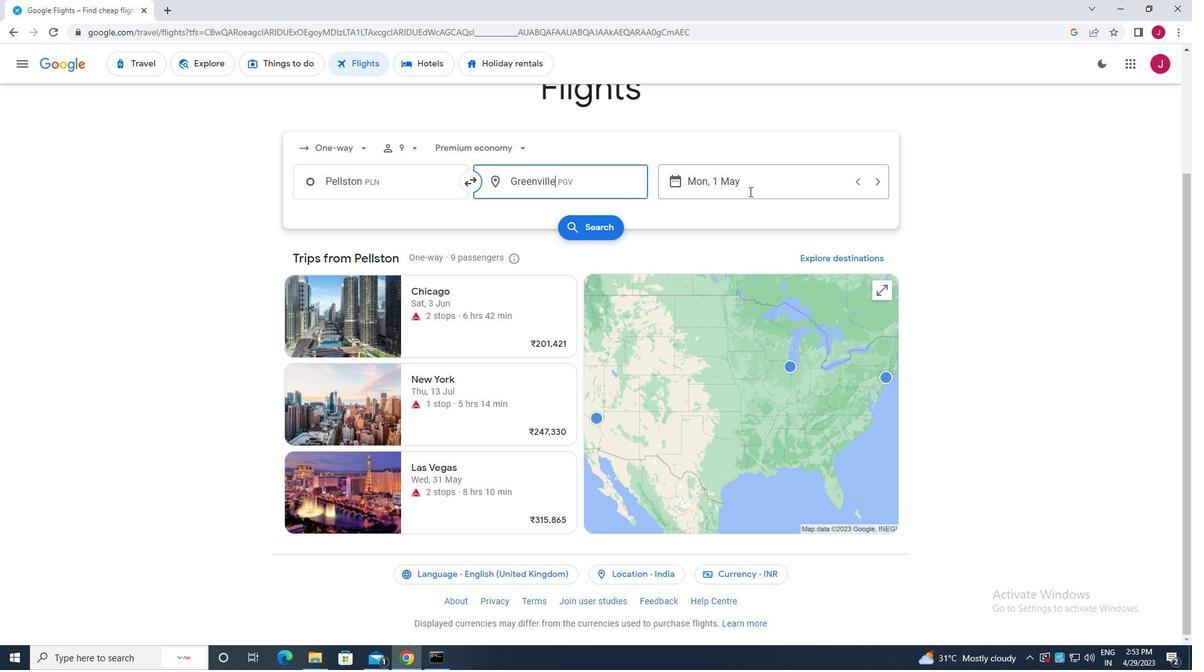 
Action: Mouse moved to (746, 284)
Screenshot: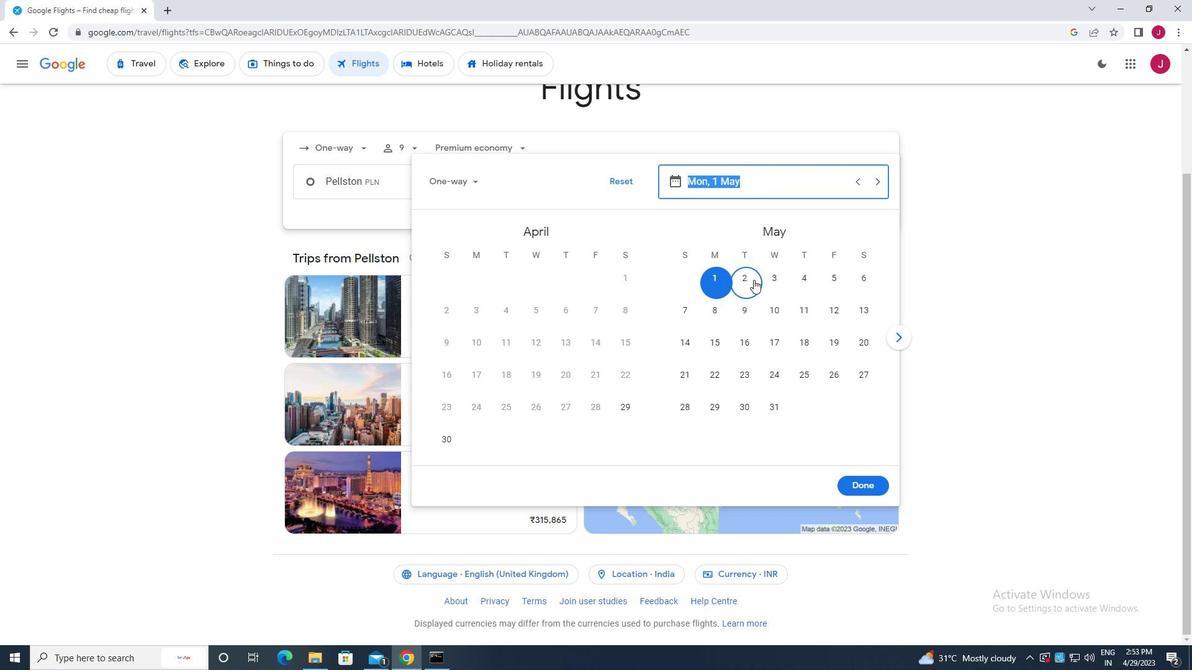 
Action: Mouse pressed left at (746, 284)
Screenshot: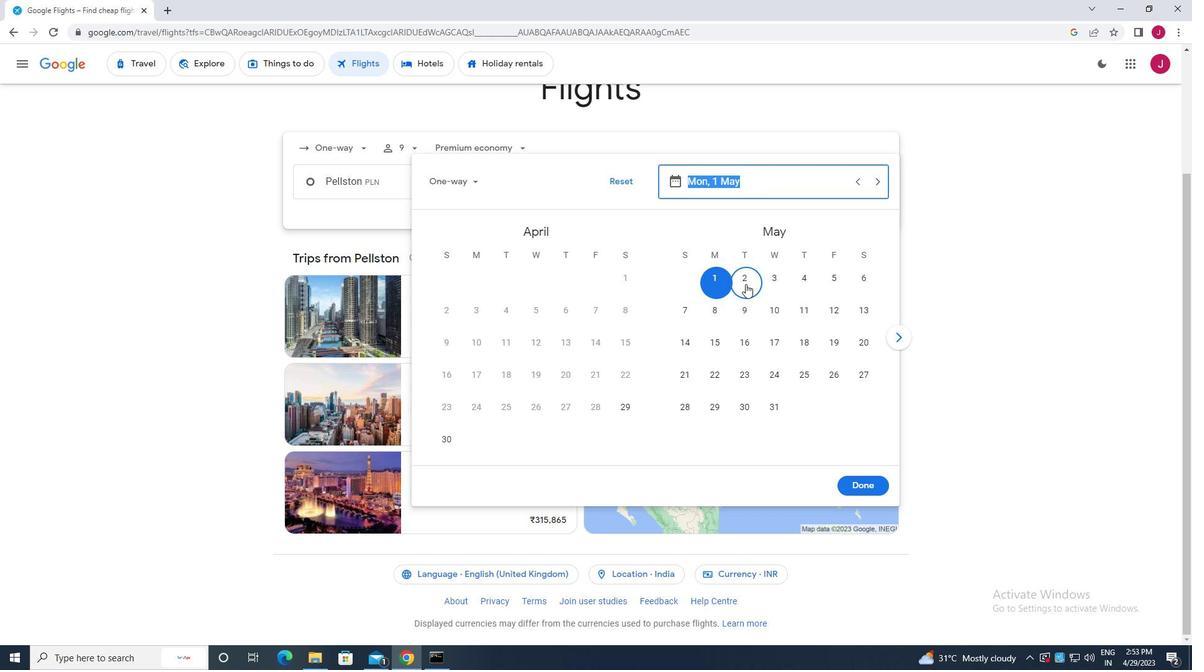 
Action: Mouse moved to (850, 487)
Screenshot: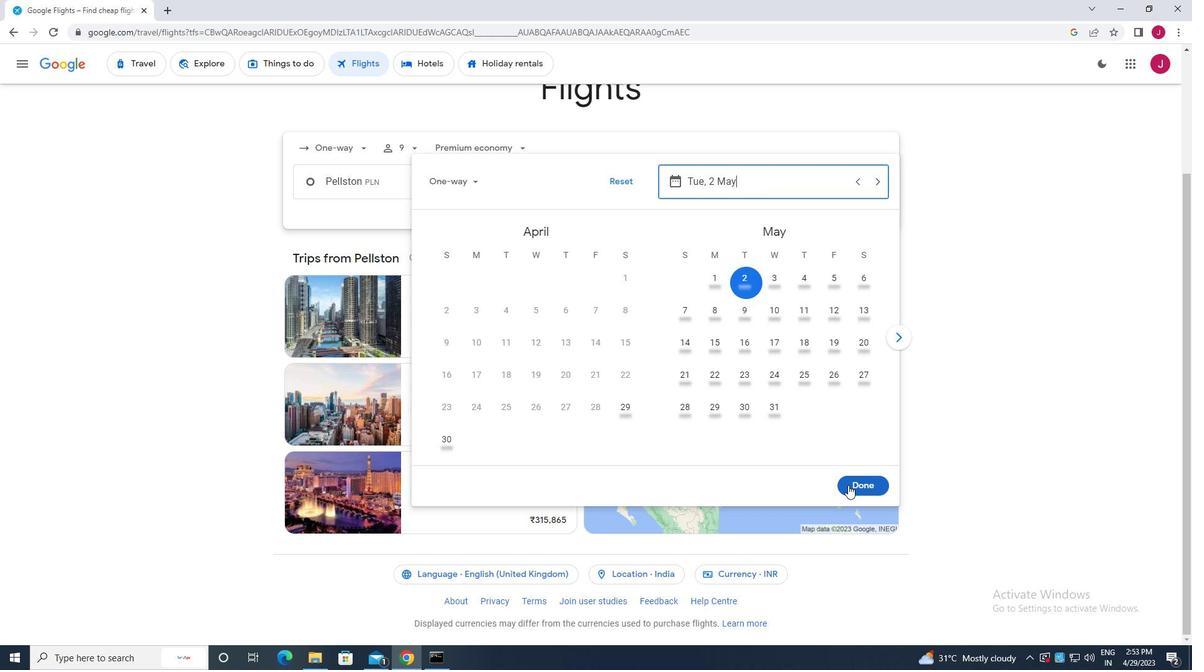 
Action: Mouse pressed left at (850, 487)
Screenshot: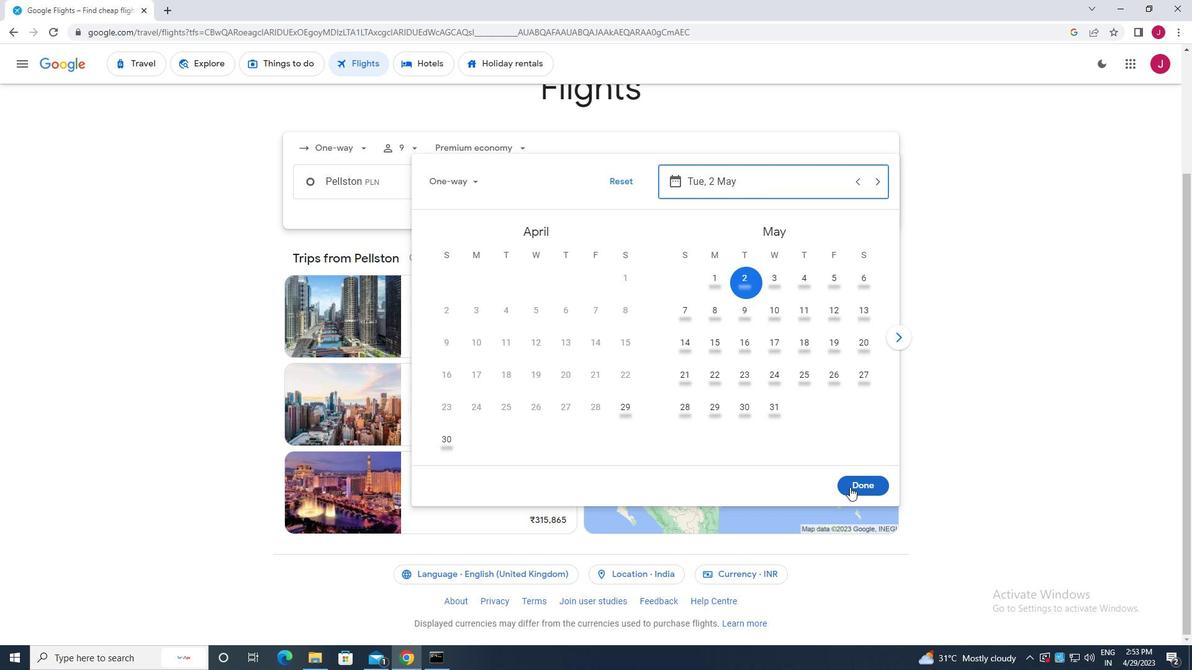 
Action: Mouse moved to (603, 227)
Screenshot: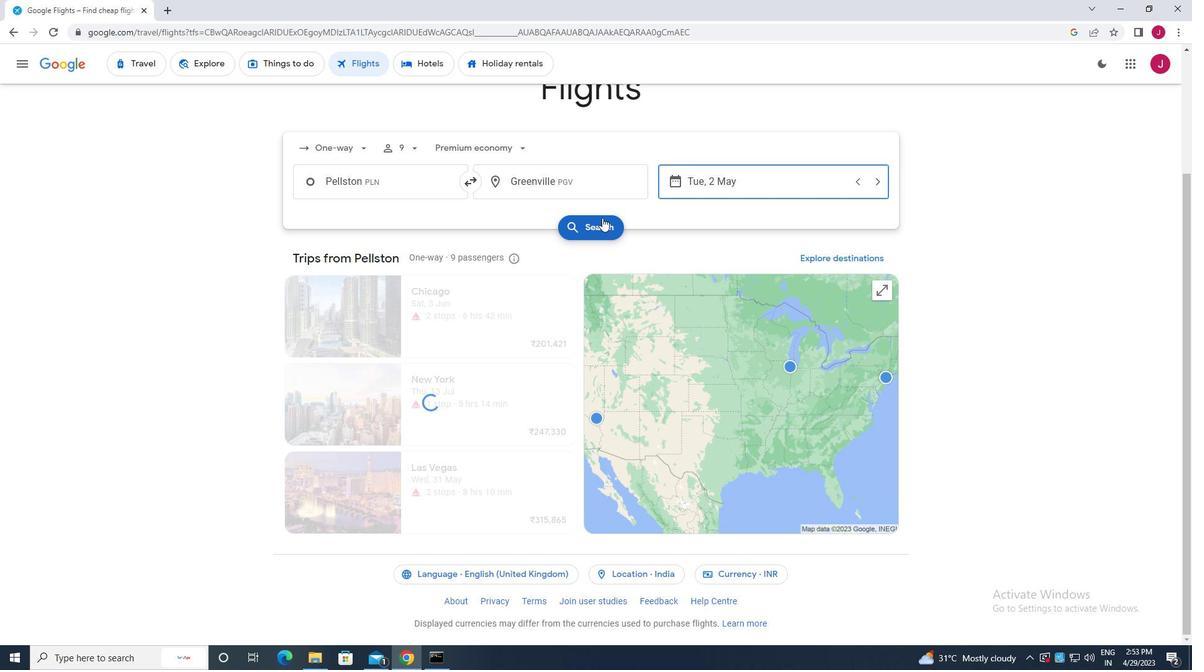 
Action: Mouse pressed left at (603, 227)
Screenshot: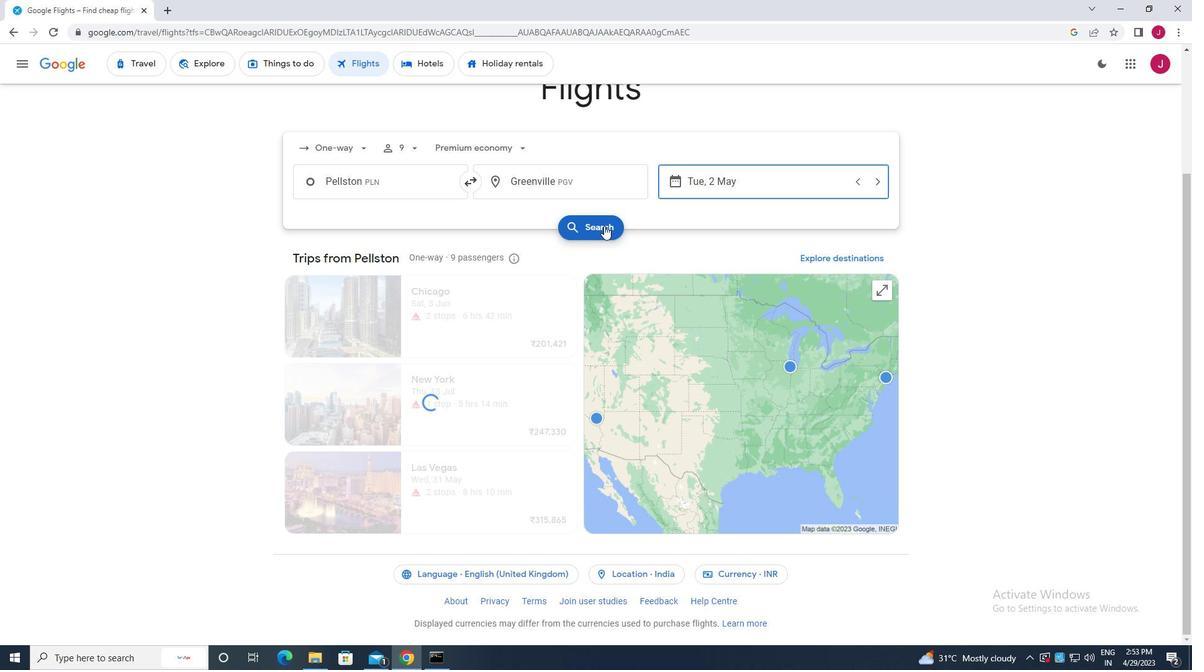 
Action: Mouse moved to (322, 178)
Screenshot: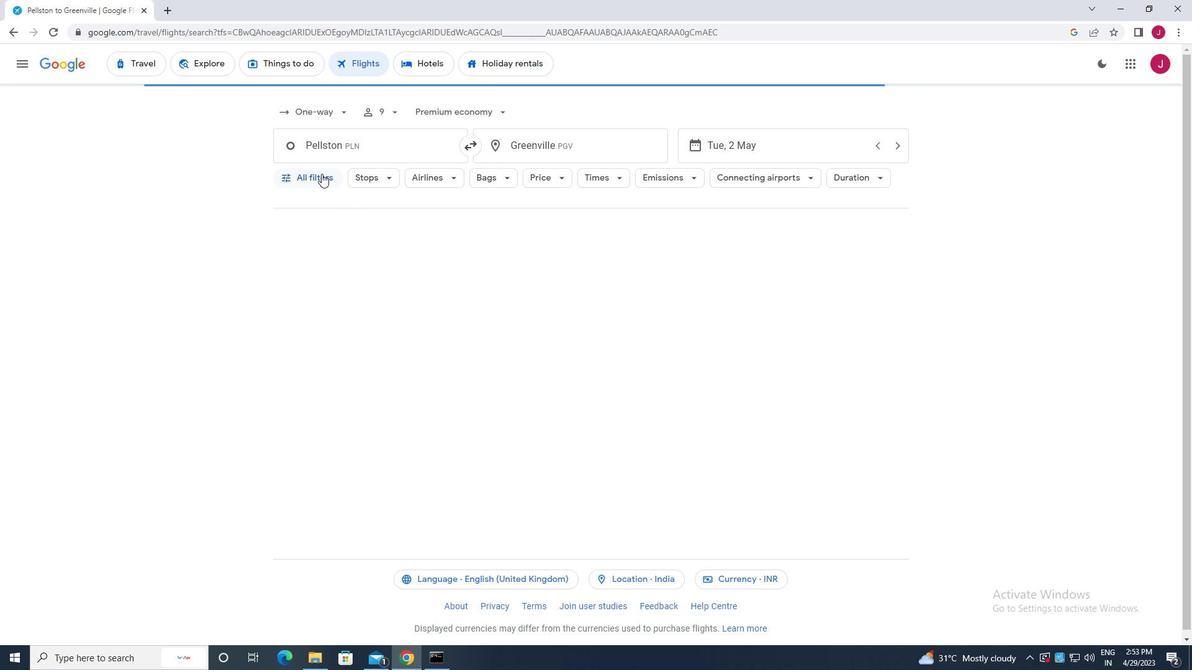 
Action: Mouse pressed left at (322, 178)
Screenshot: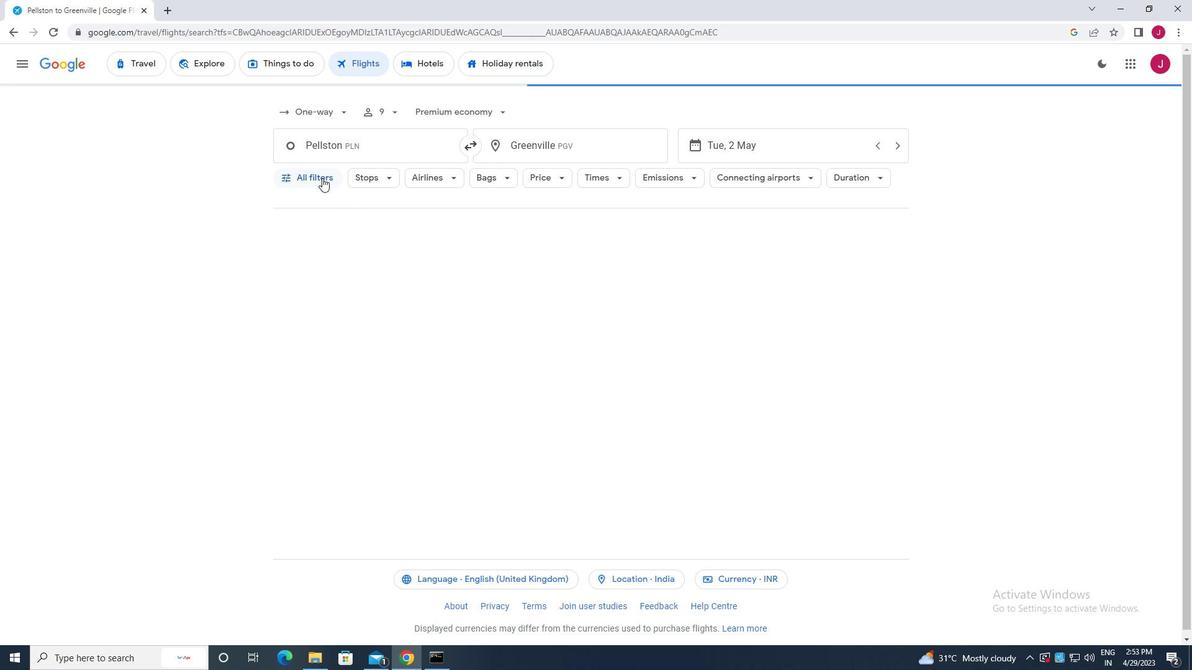 
Action: Mouse moved to (404, 272)
Screenshot: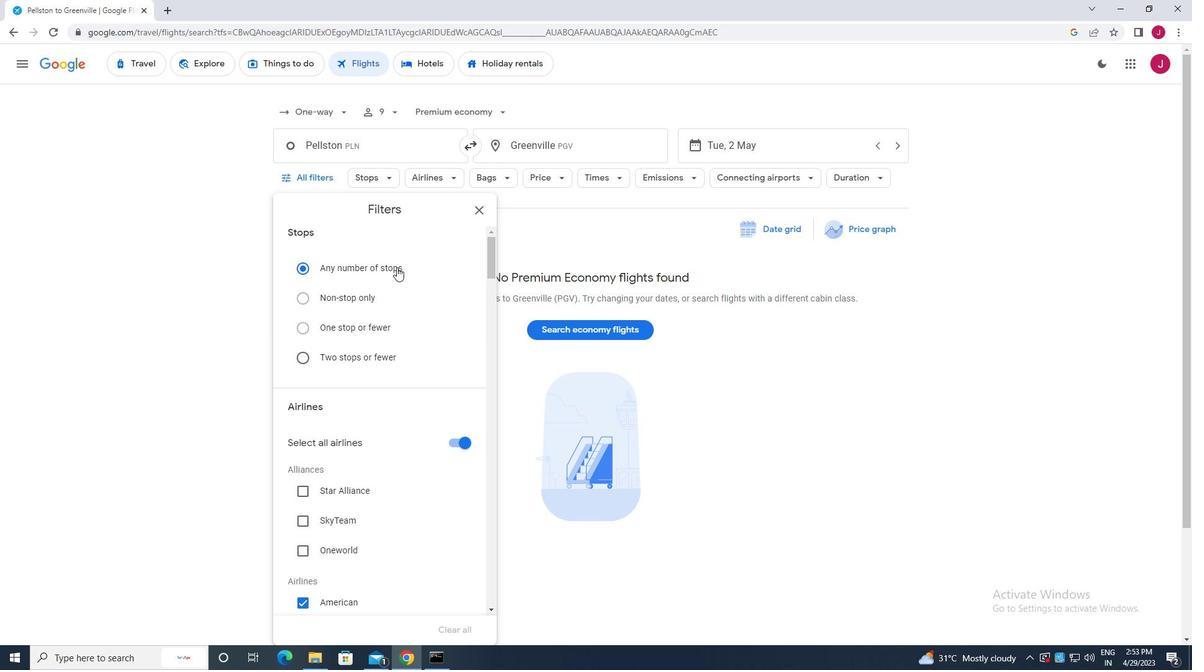 
Action: Mouse scrolled (404, 271) with delta (0, 0)
Screenshot: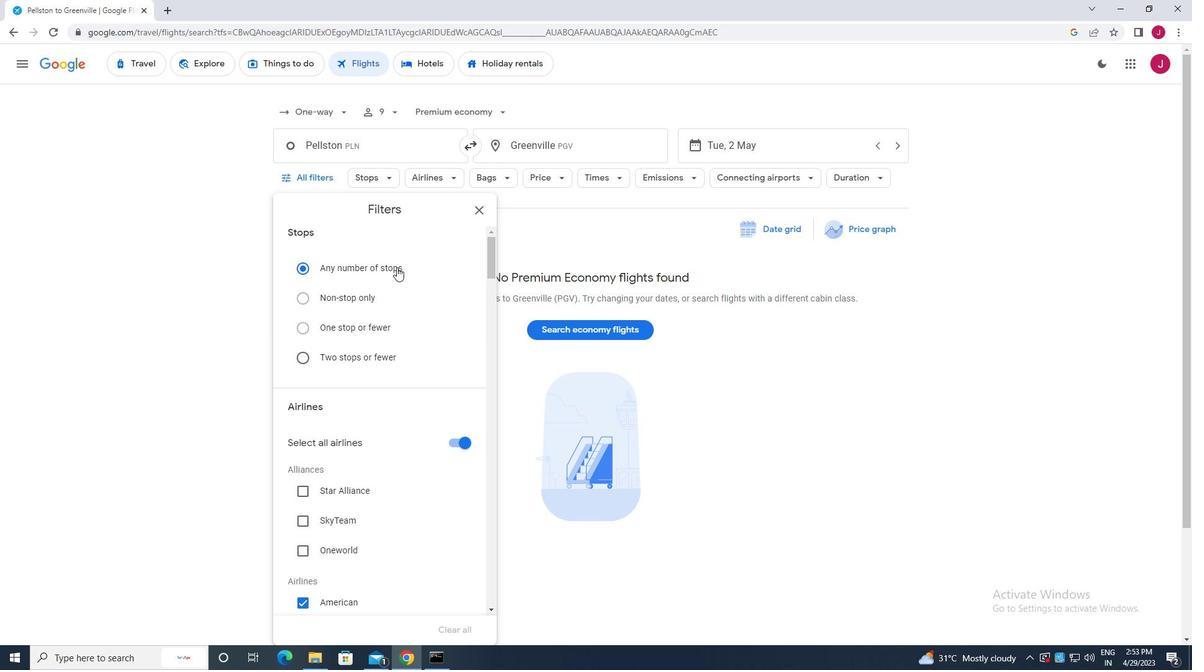 
Action: Mouse moved to (404, 272)
Screenshot: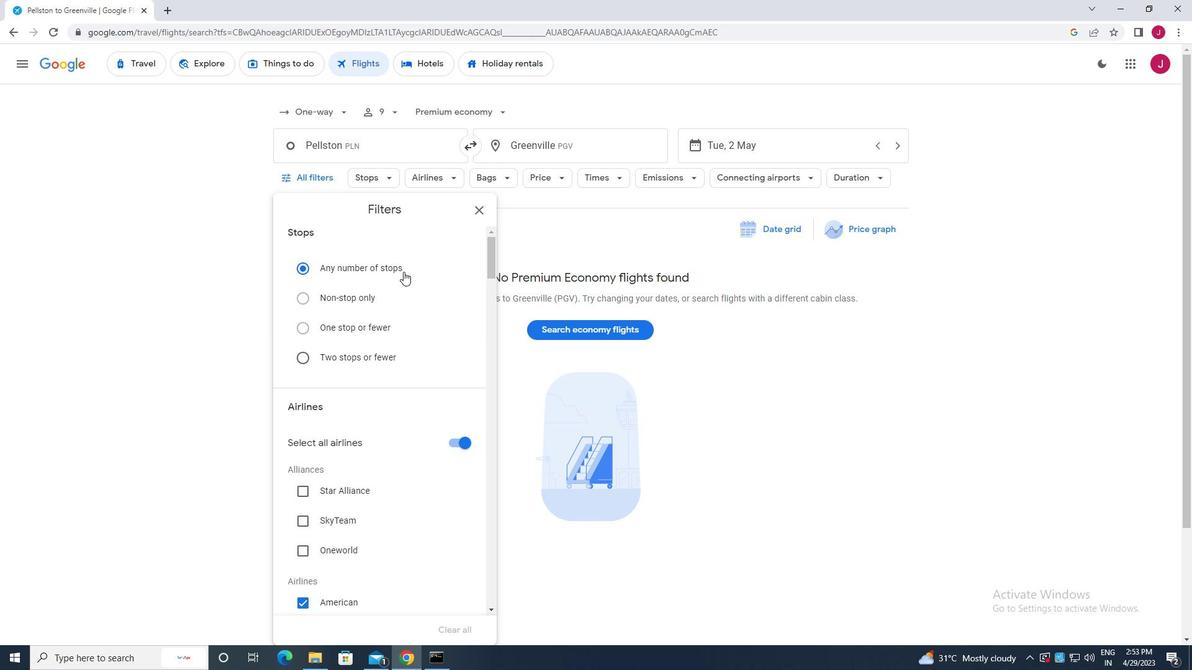 
Action: Mouse scrolled (404, 271) with delta (0, 0)
Screenshot: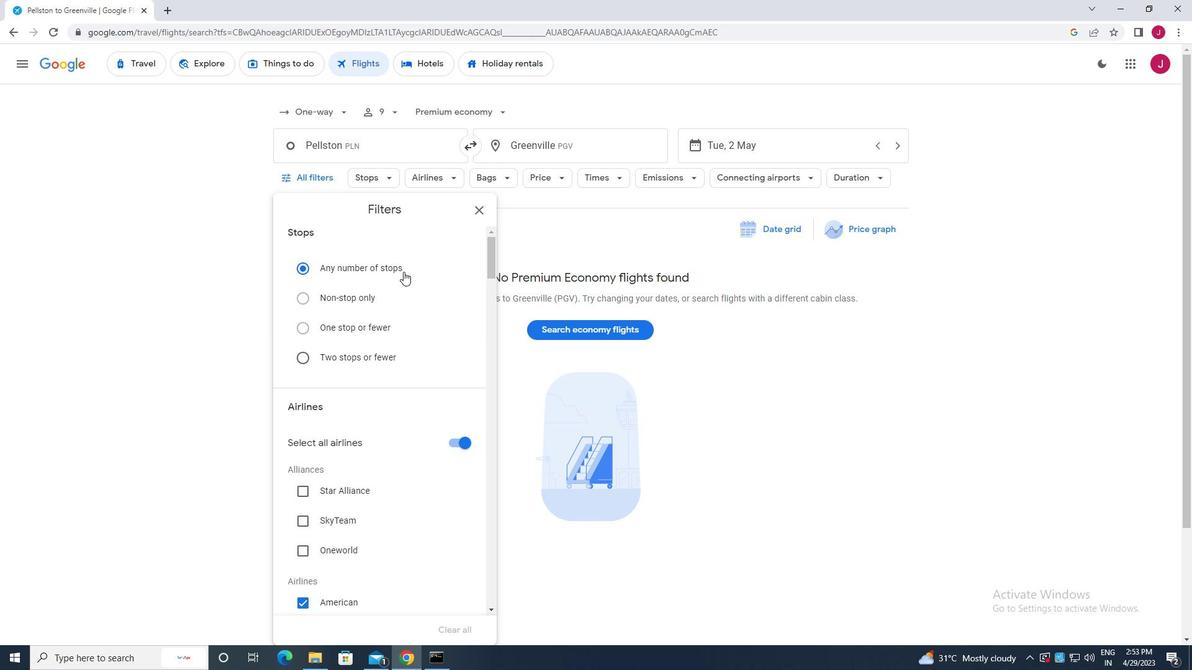 
Action: Mouse moved to (404, 272)
Screenshot: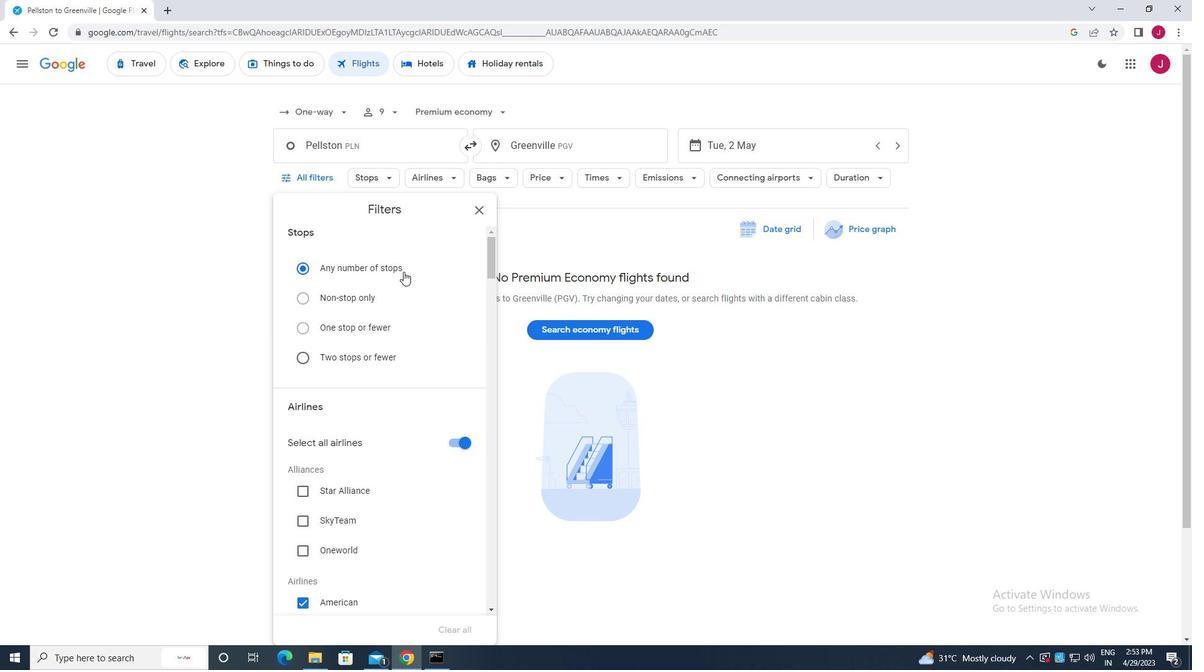 
Action: Mouse scrolled (404, 271) with delta (0, 0)
Screenshot: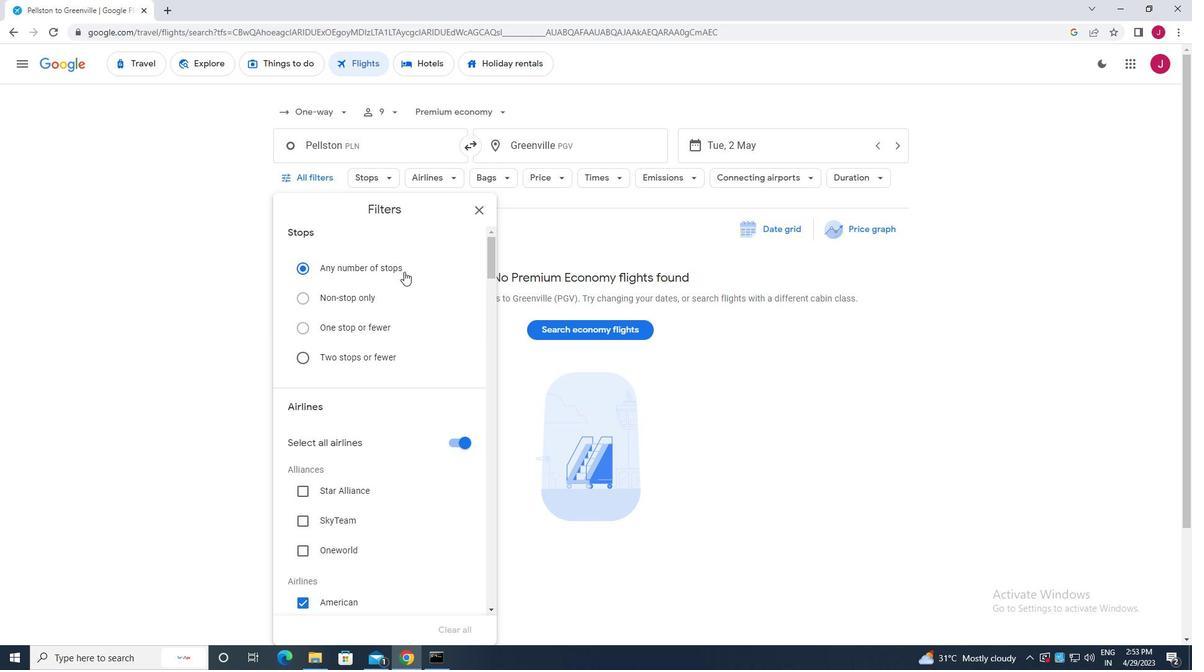 
Action: Mouse moved to (457, 258)
Screenshot: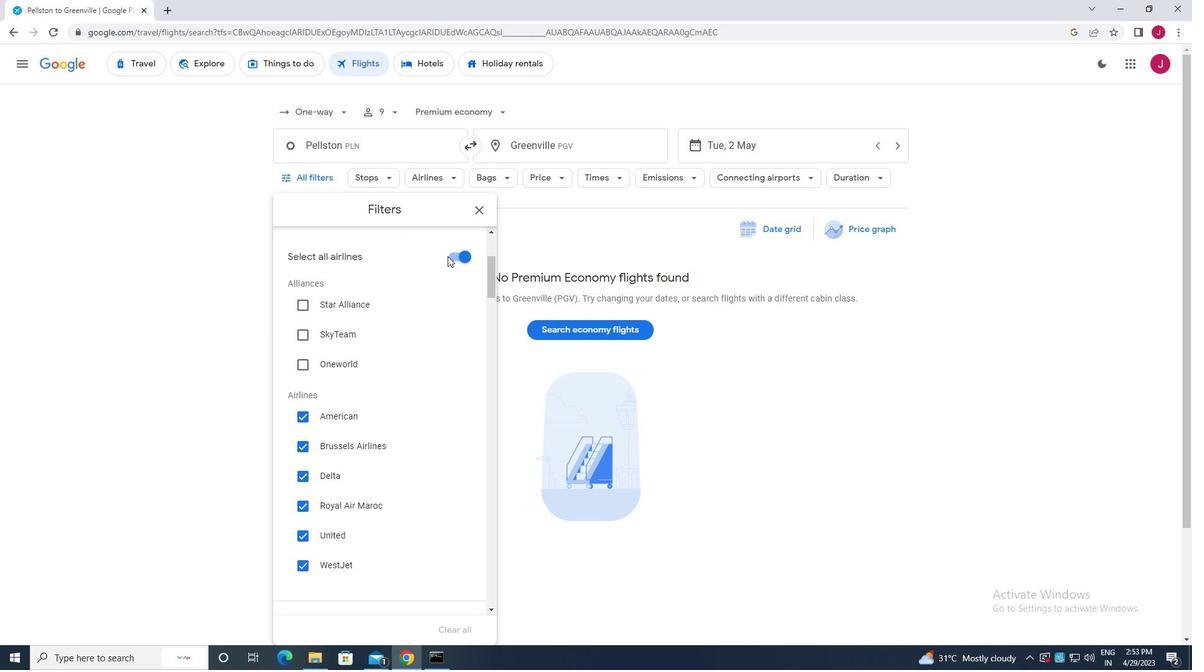 
Action: Mouse pressed left at (457, 258)
Screenshot: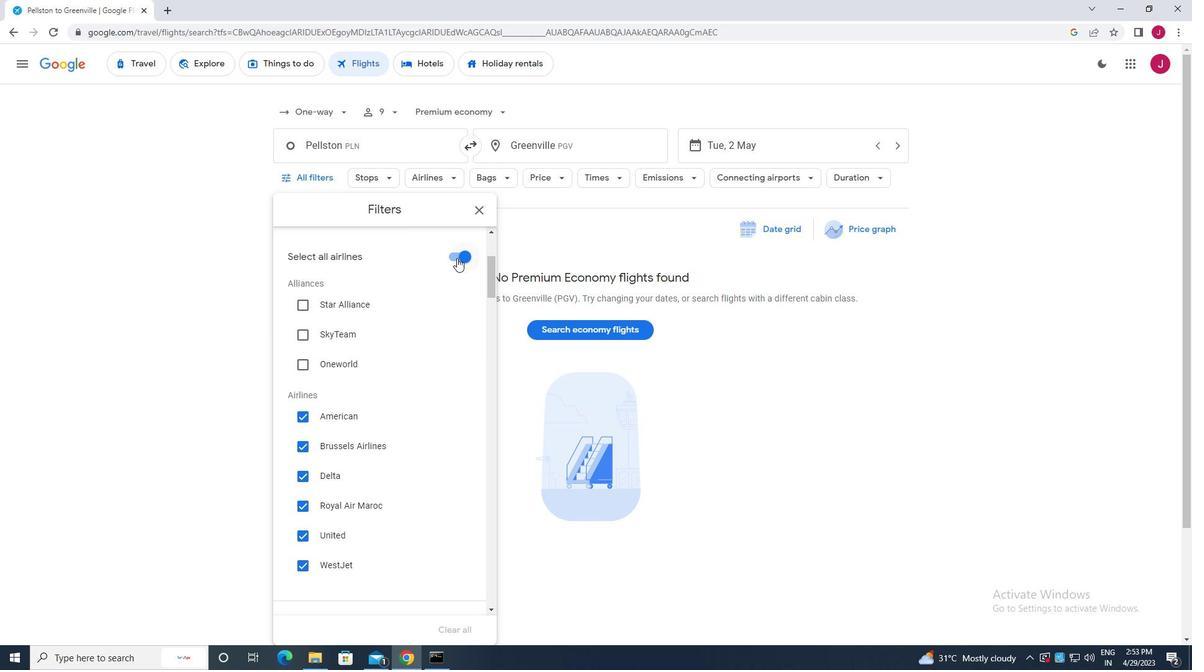 
Action: Mouse moved to (351, 303)
Screenshot: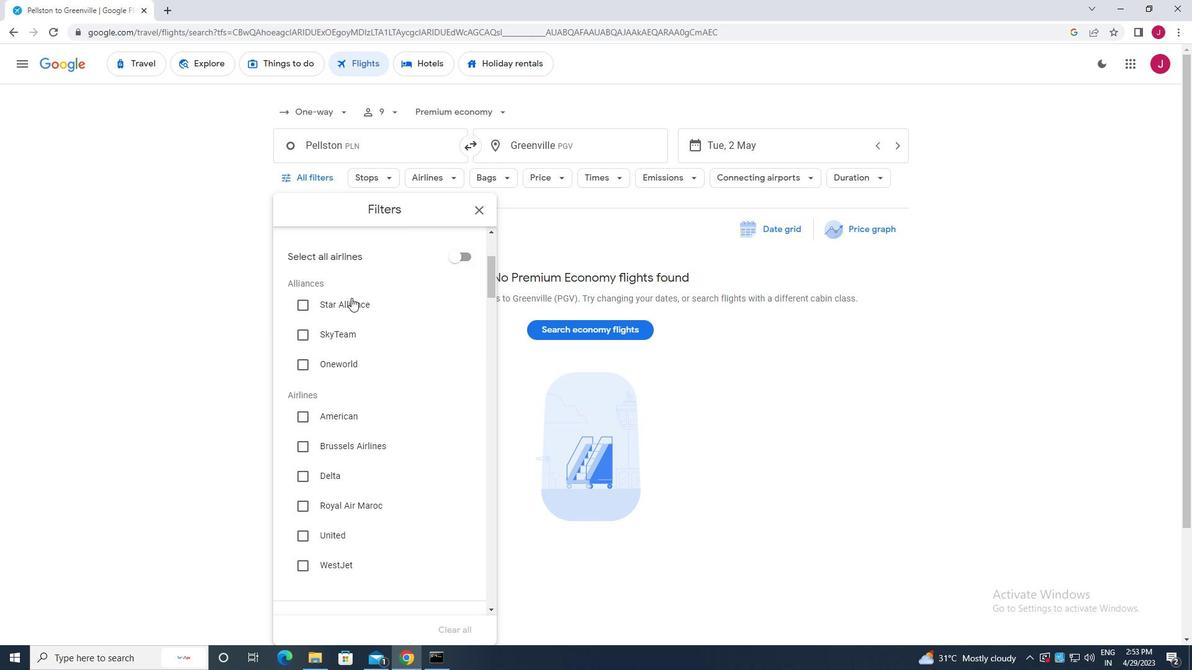 
Action: Mouse scrolled (351, 303) with delta (0, 0)
Screenshot: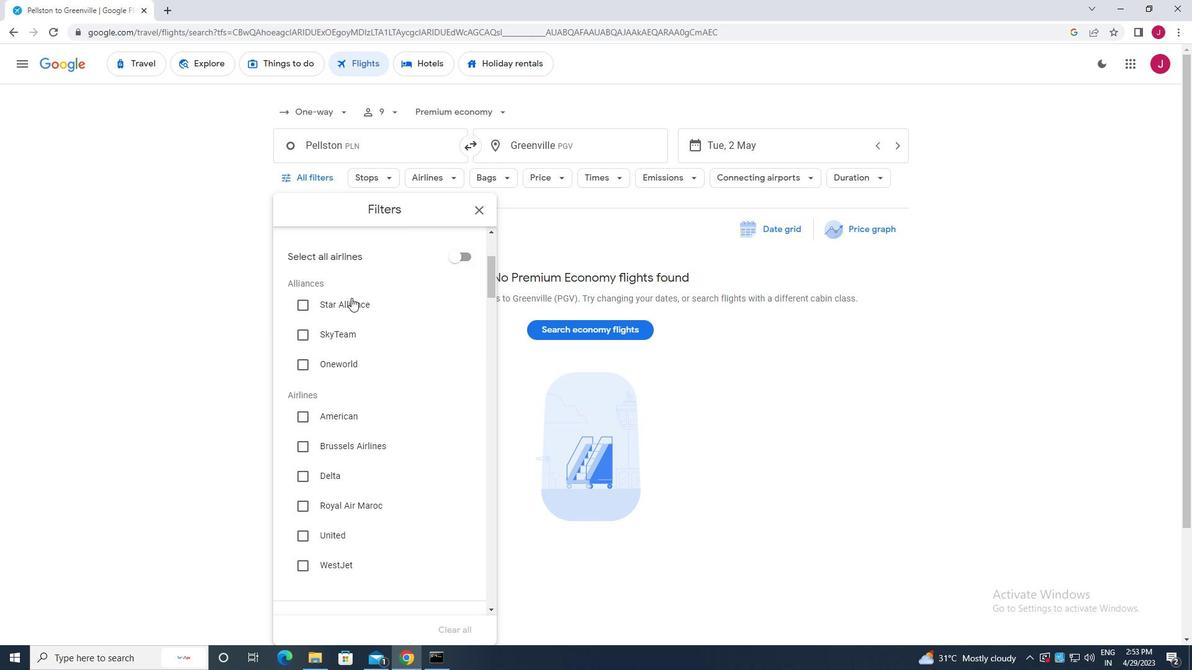 
Action: Mouse moved to (351, 307)
Screenshot: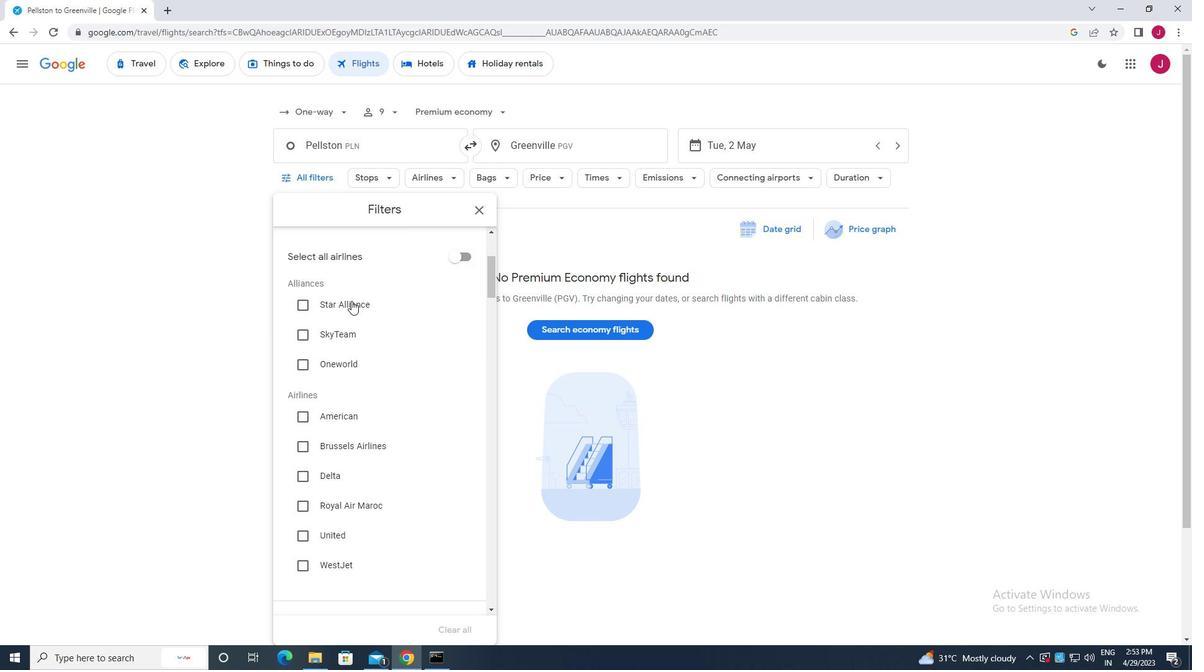 
Action: Mouse scrolled (351, 306) with delta (0, 0)
Screenshot: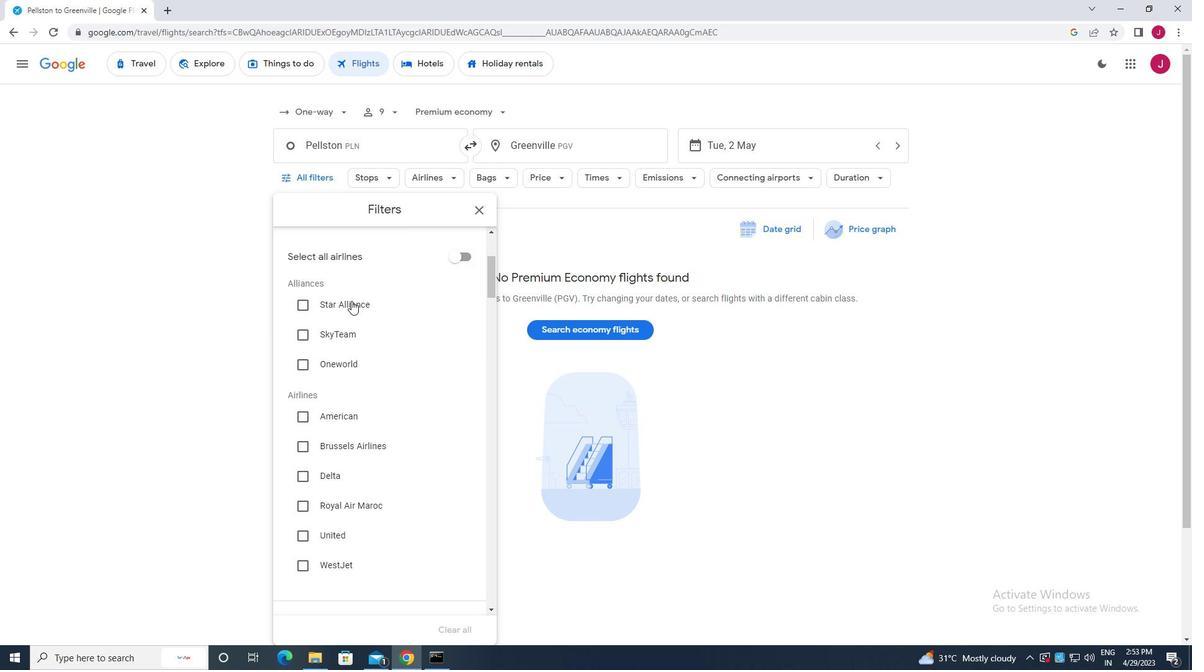 
Action: Mouse moved to (351, 309)
Screenshot: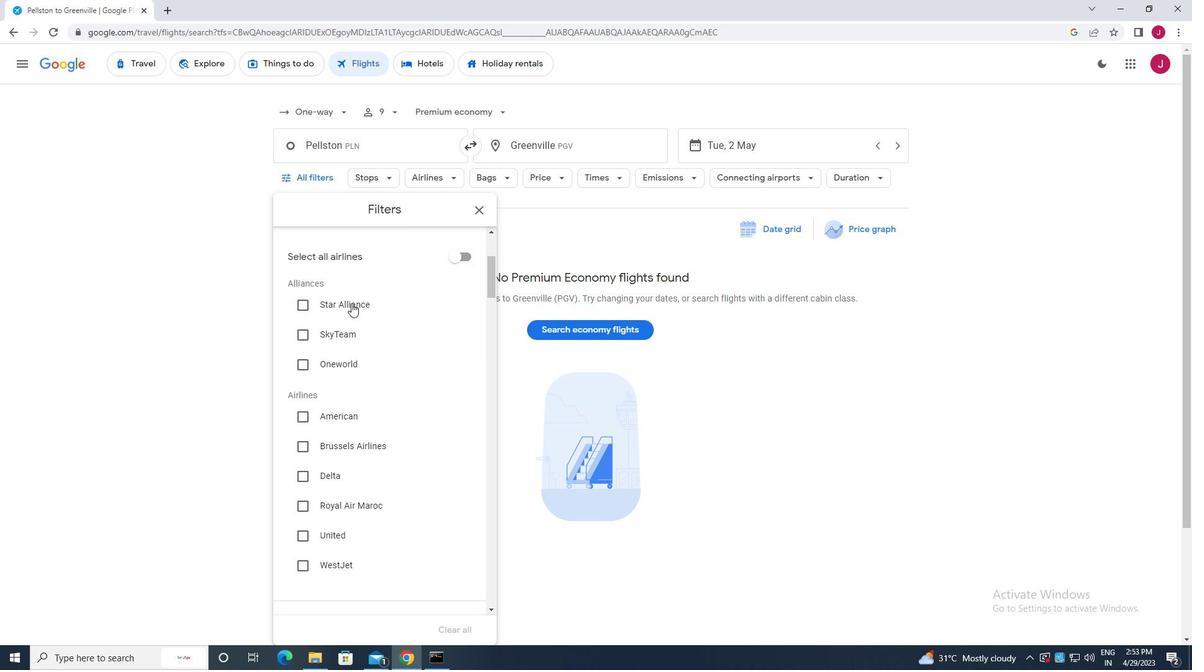 
Action: Mouse scrolled (351, 308) with delta (0, 0)
Screenshot: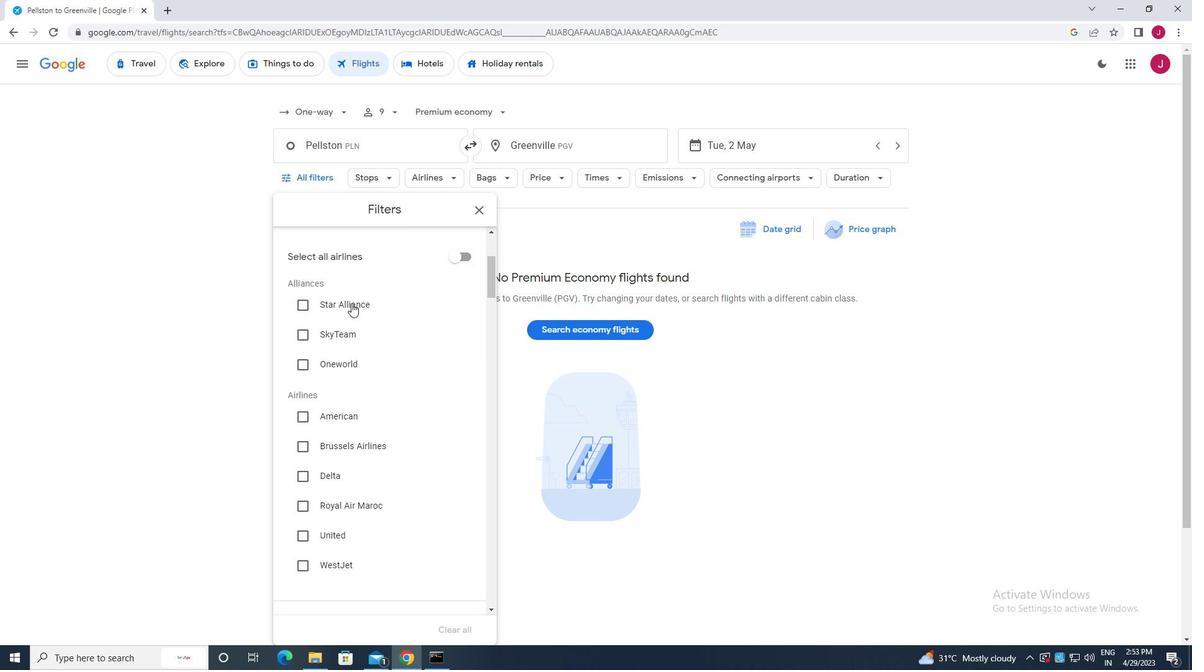 
Action: Mouse moved to (351, 309)
Screenshot: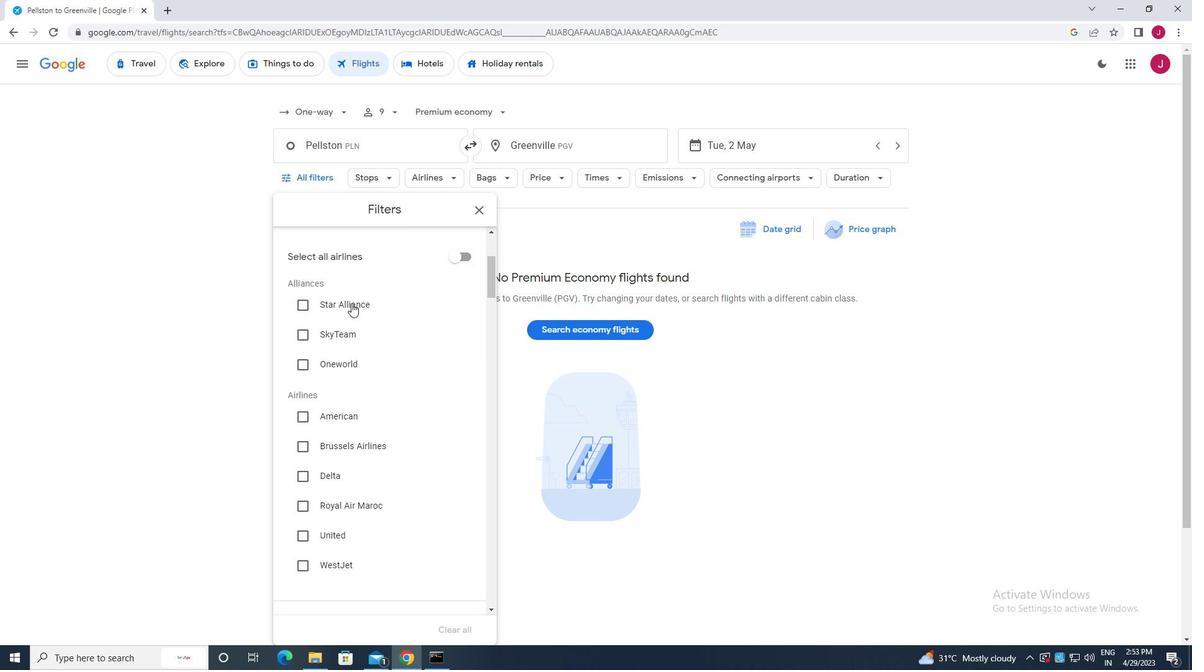 
Action: Mouse scrolled (351, 308) with delta (0, 0)
Screenshot: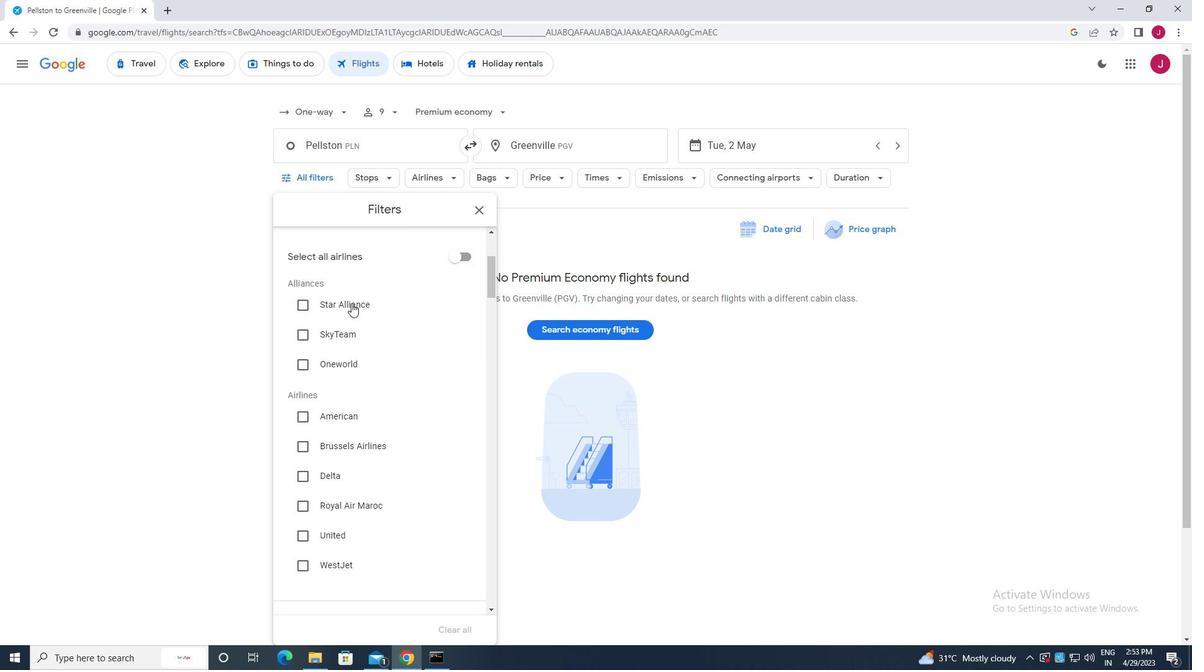 
Action: Mouse scrolled (351, 308) with delta (0, 0)
Screenshot: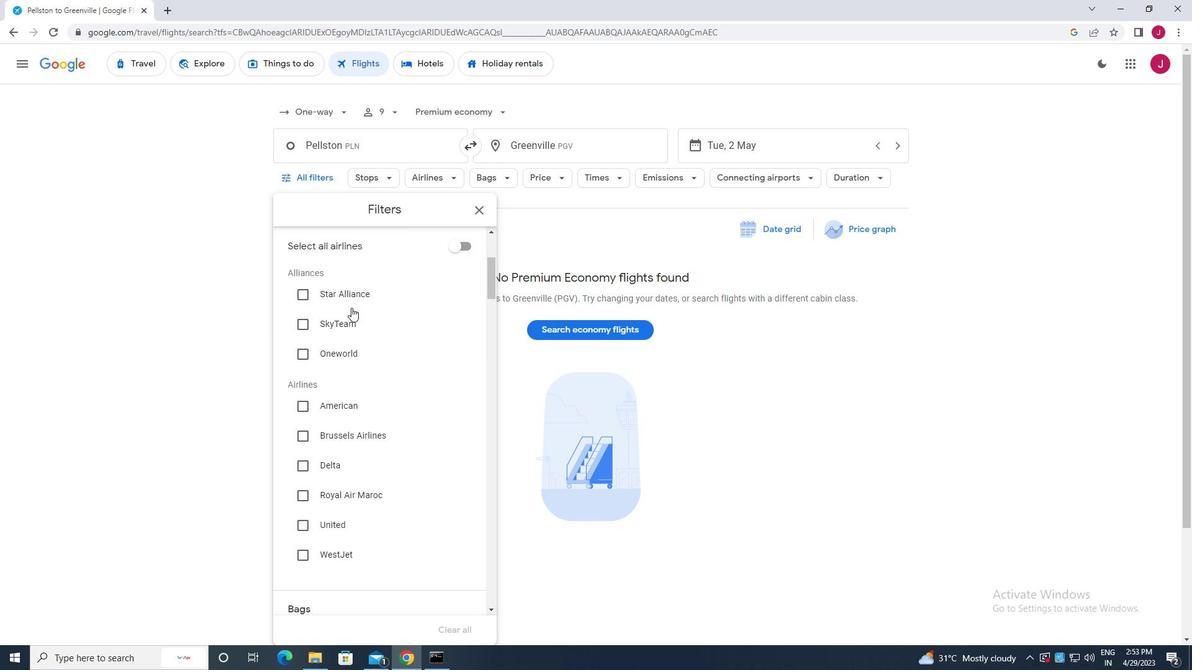 
Action: Mouse moved to (362, 323)
Screenshot: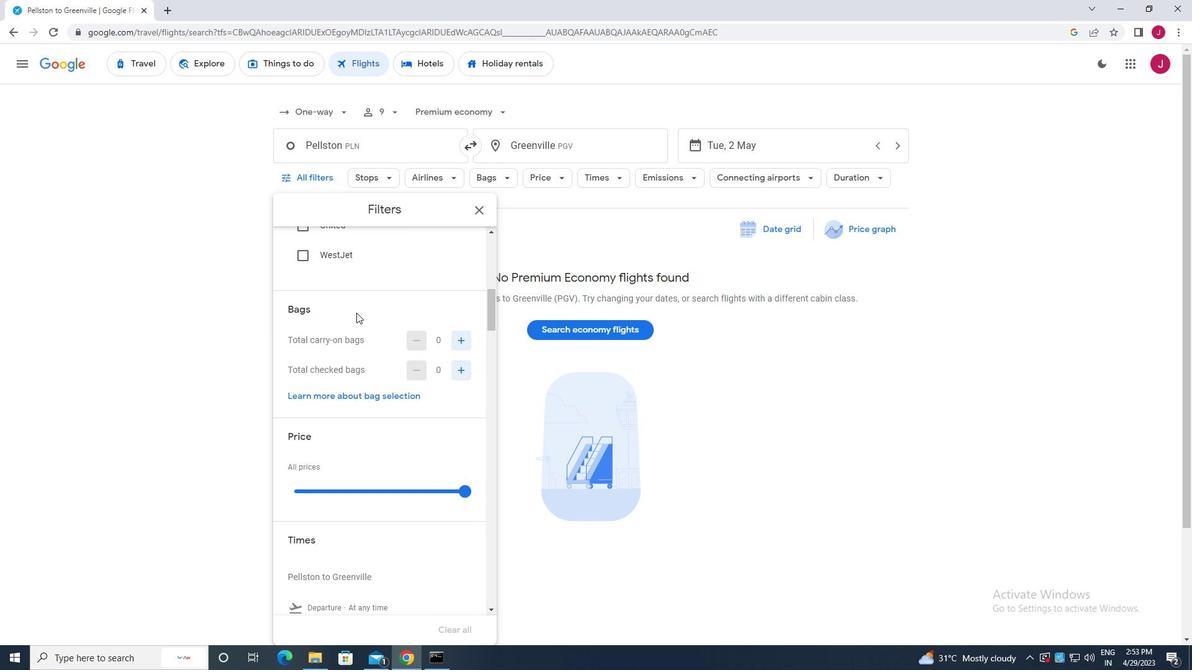 
Action: Mouse scrolled (362, 323) with delta (0, 0)
Screenshot: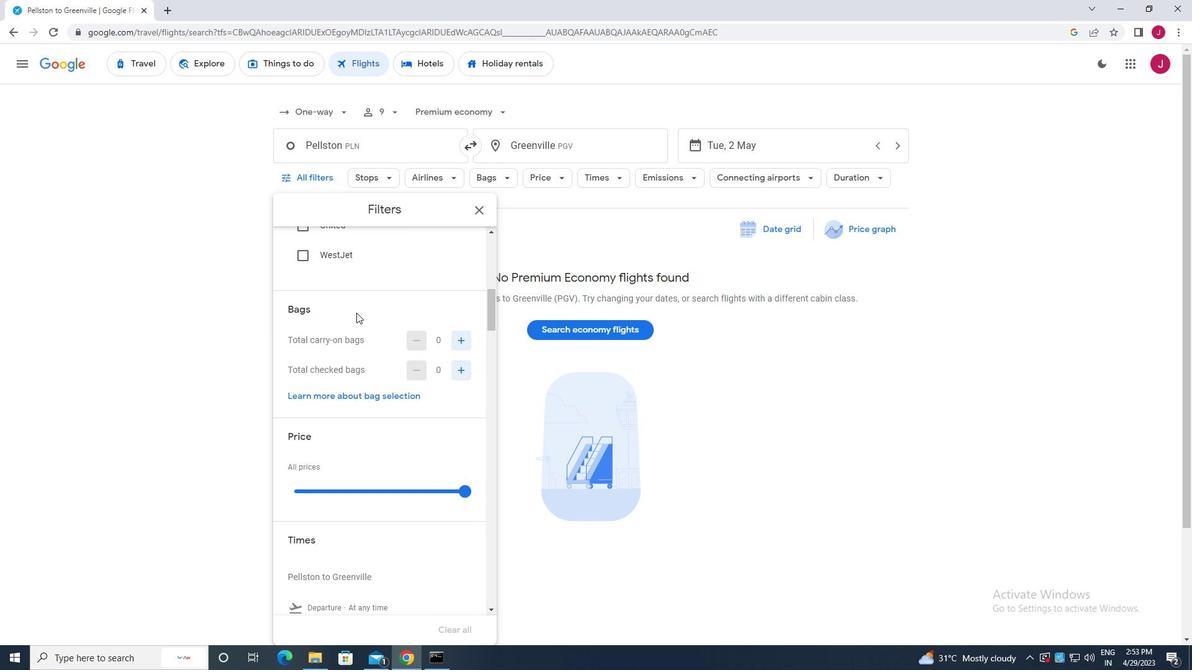 
Action: Mouse moved to (365, 328)
Screenshot: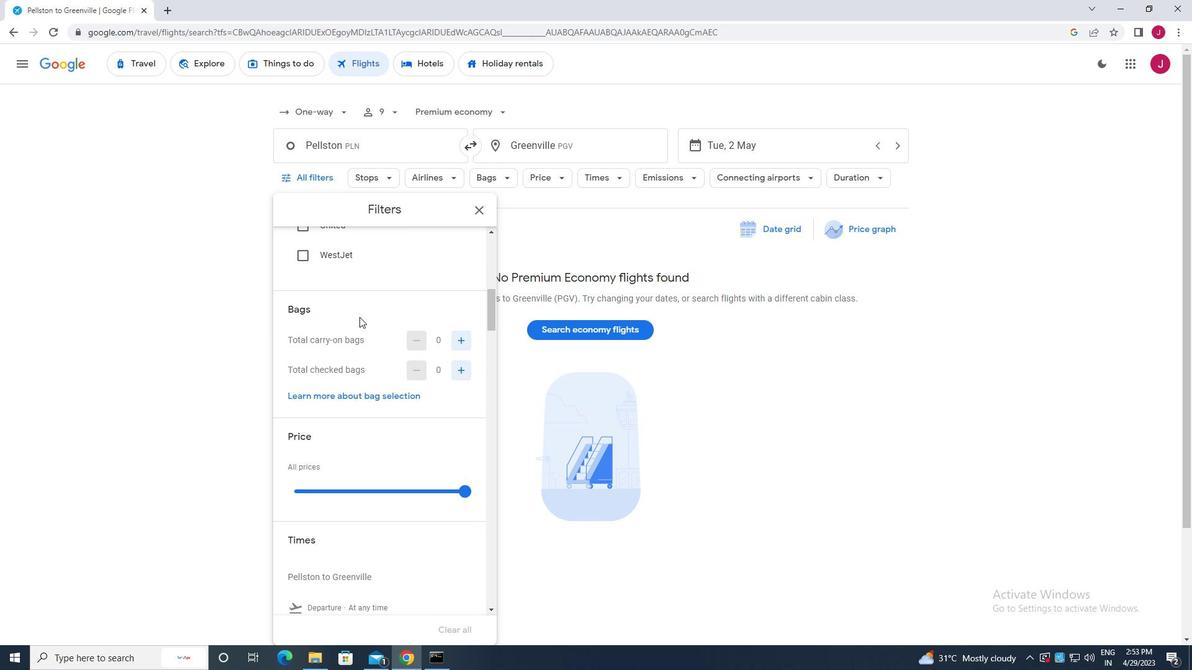 
Action: Mouse scrolled (365, 328) with delta (0, 0)
Screenshot: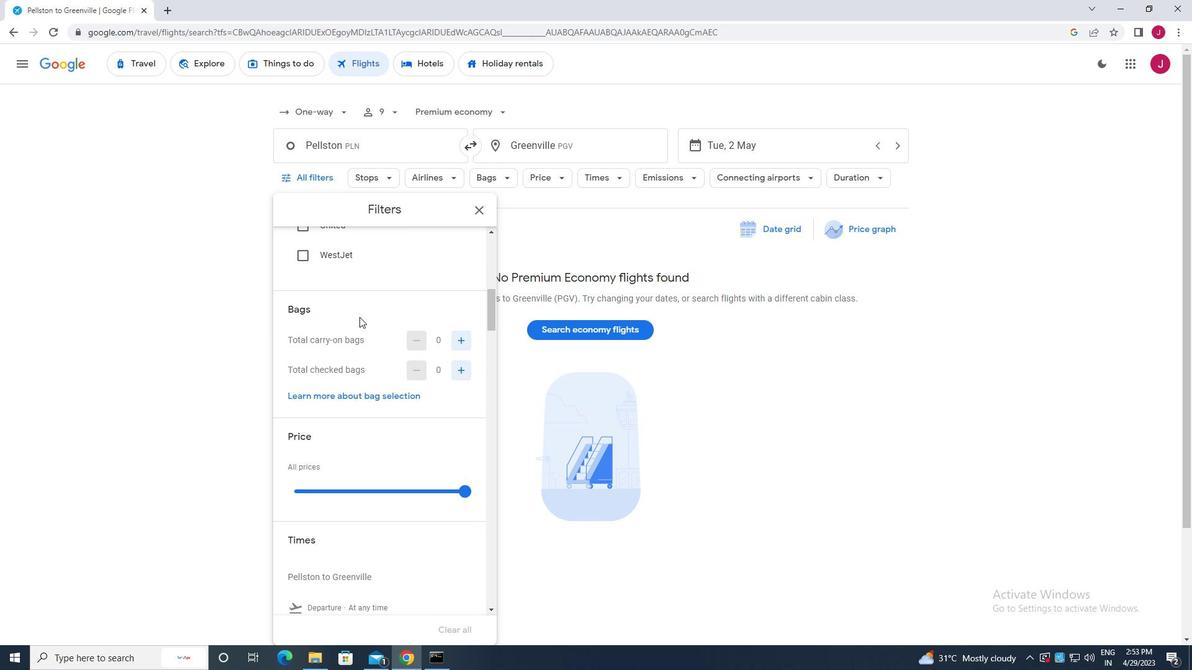 
Action: Mouse moved to (420, 329)
Screenshot: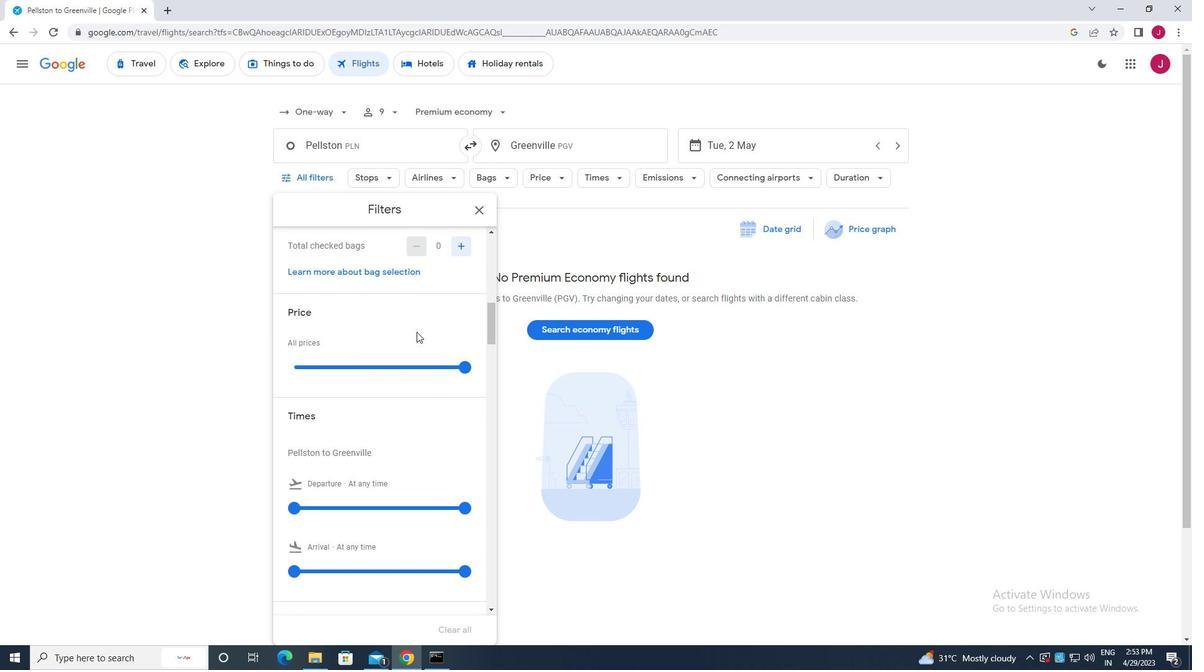 
Action: Mouse scrolled (420, 329) with delta (0, 0)
Screenshot: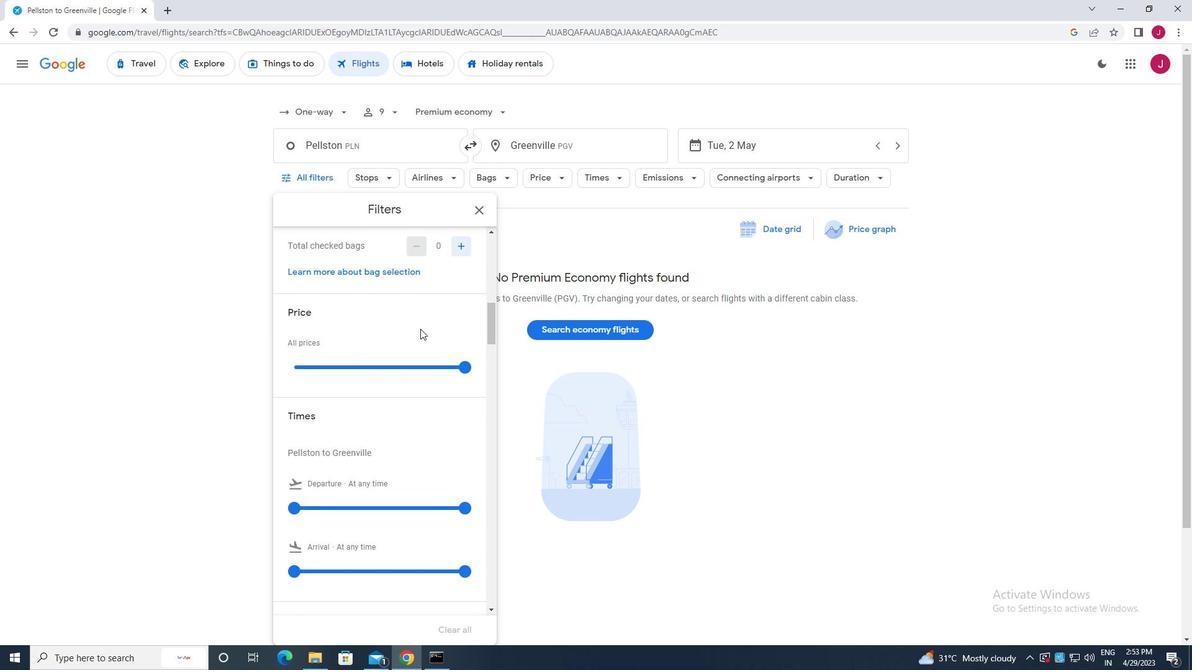 
Action: Mouse moved to (461, 277)
Screenshot: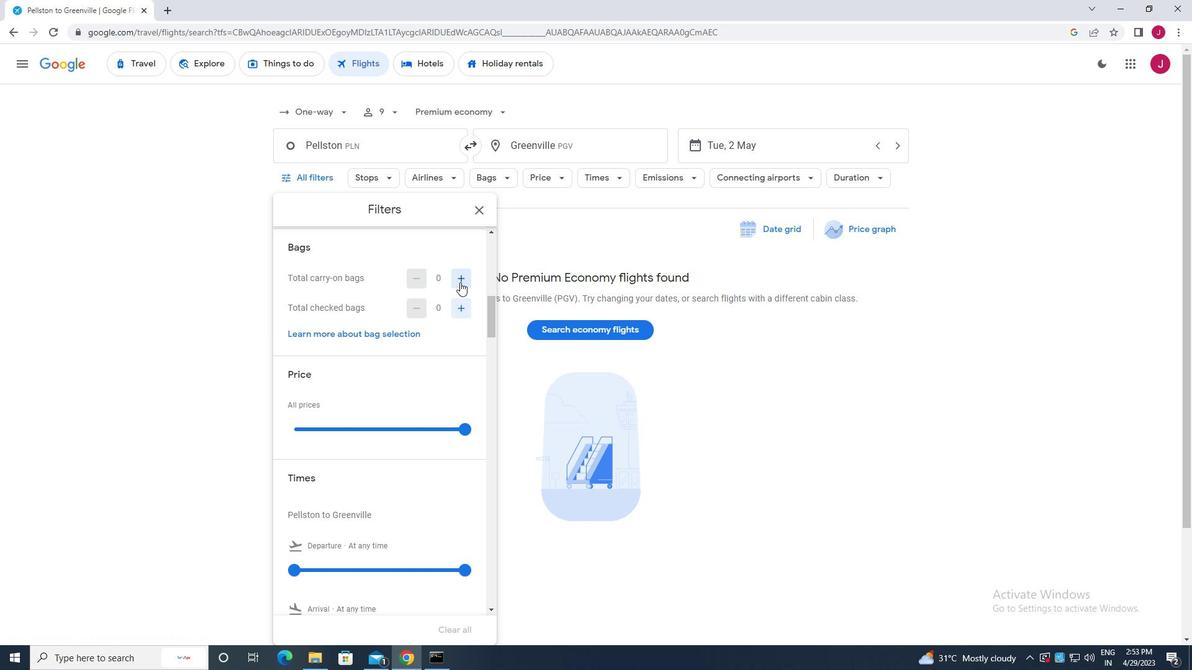 
Action: Mouse pressed left at (461, 277)
Screenshot: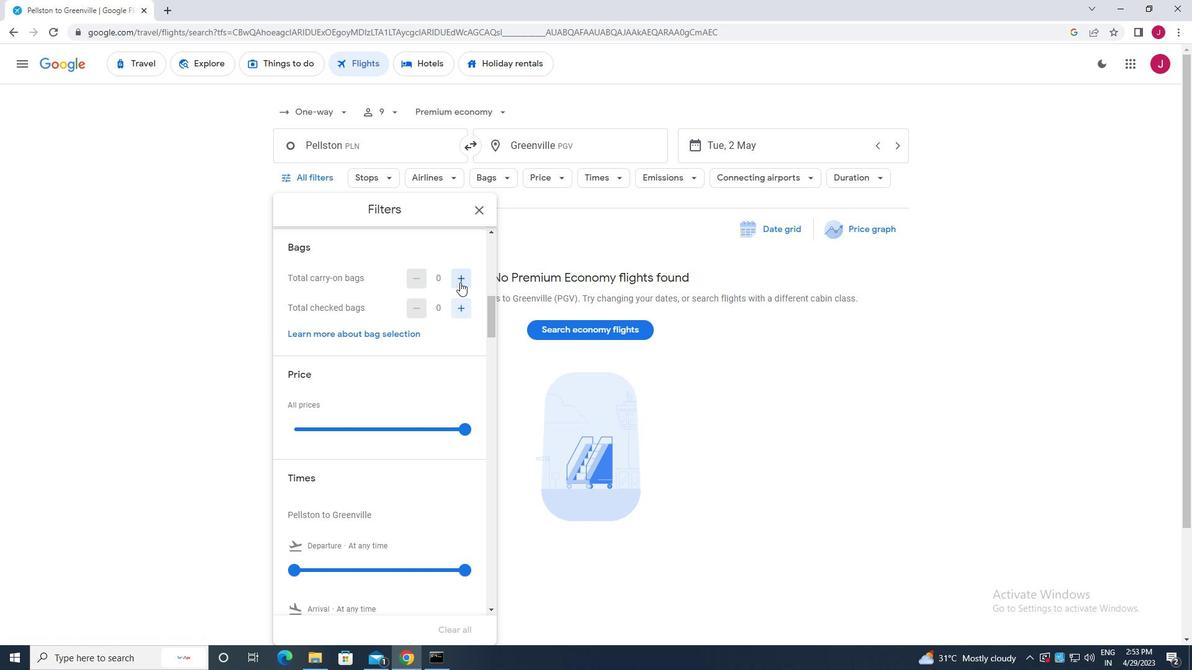 
Action: Mouse pressed left at (461, 277)
Screenshot: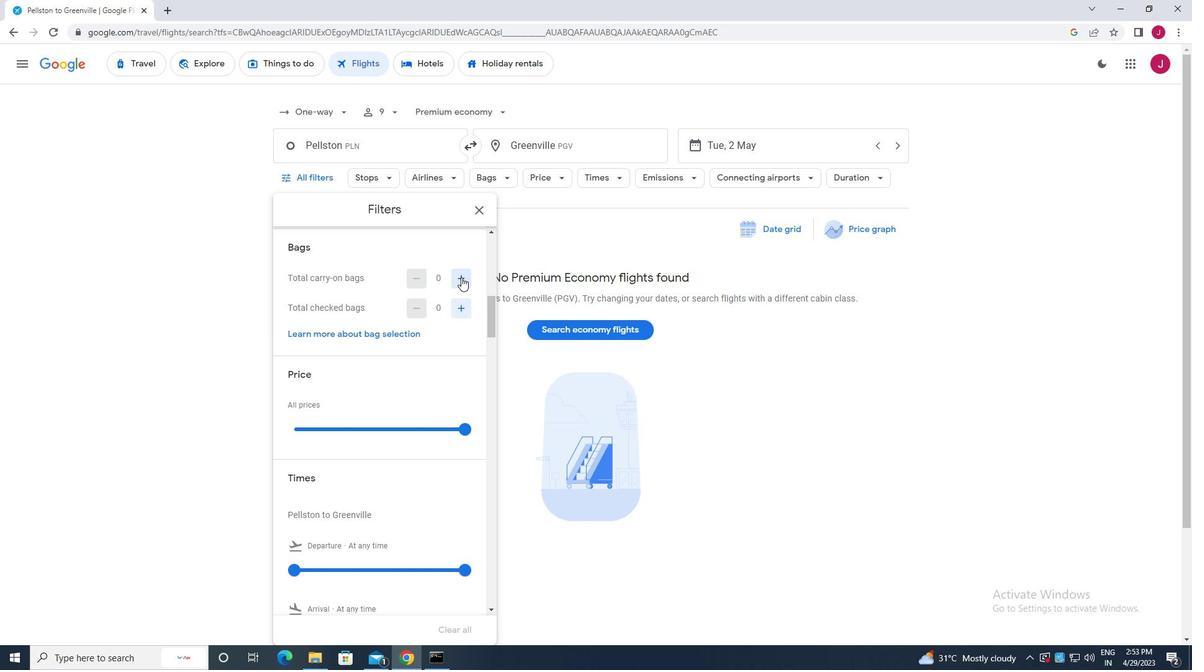 
Action: Mouse moved to (362, 418)
Screenshot: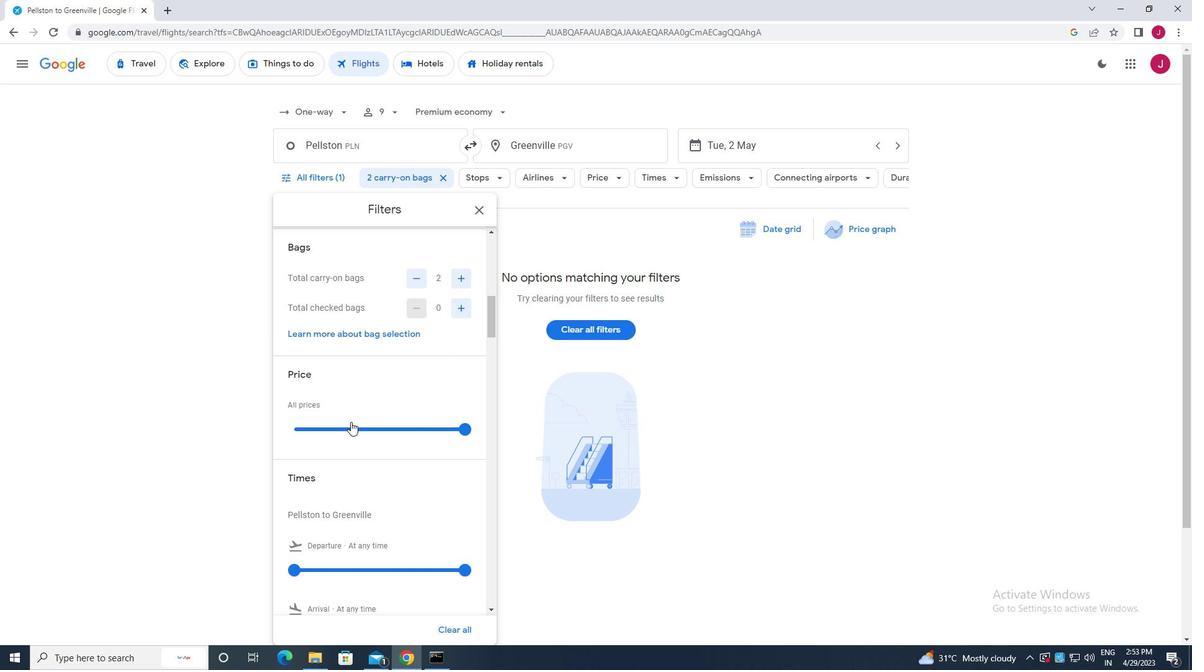 
Action: Mouse scrolled (362, 417) with delta (0, 0)
Screenshot: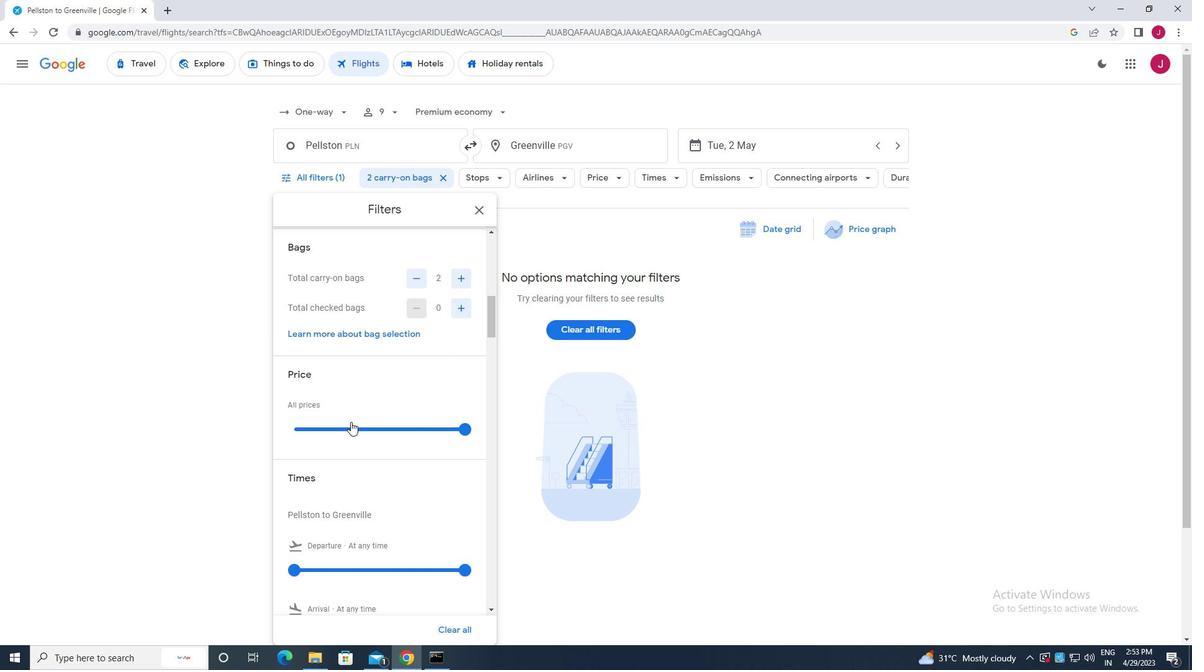
Action: Mouse moved to (362, 417)
Screenshot: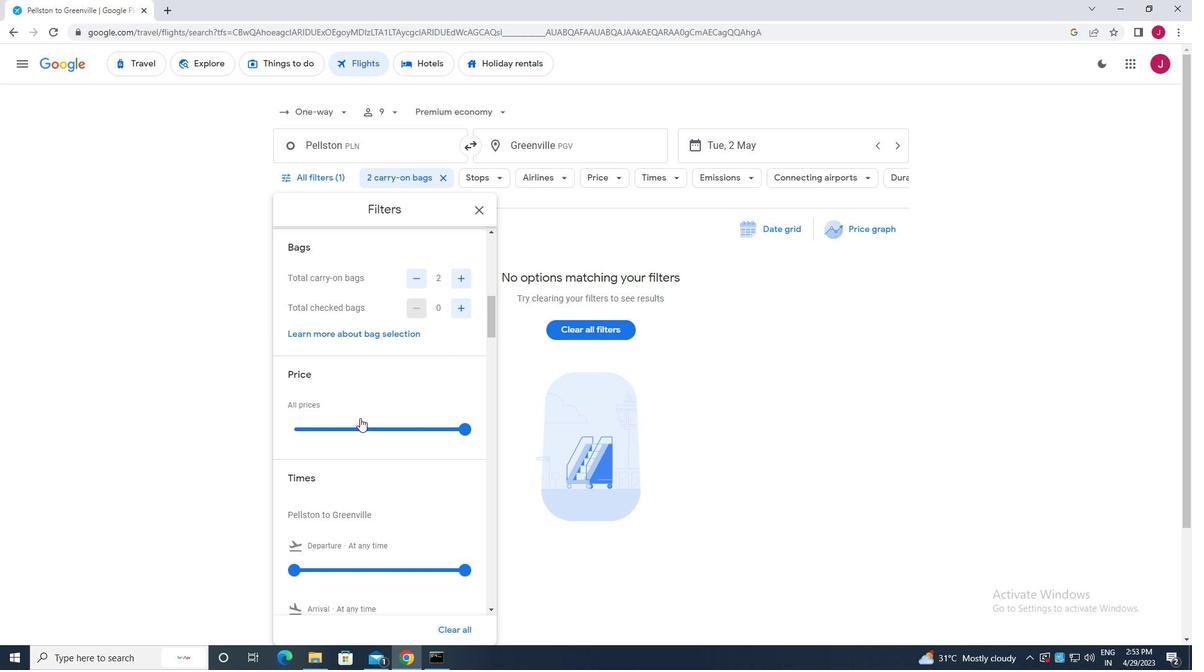 
Action: Mouse scrolled (362, 416) with delta (0, 0)
Screenshot: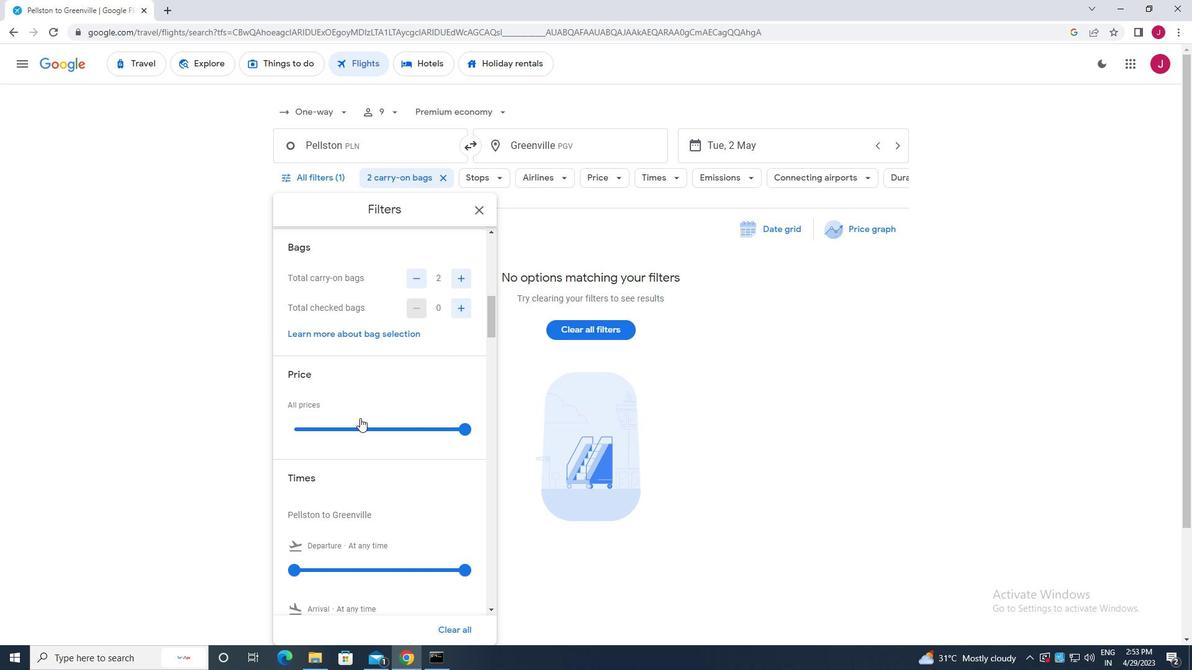 
Action: Mouse moved to (292, 444)
Screenshot: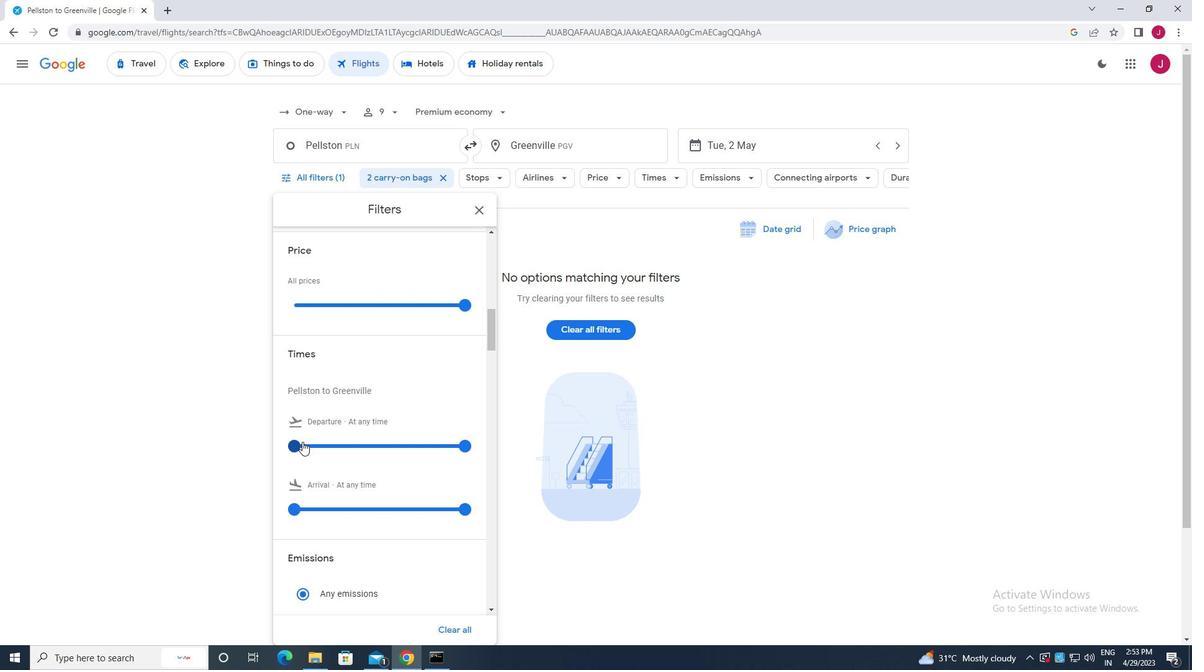 
Action: Mouse pressed left at (292, 444)
Screenshot: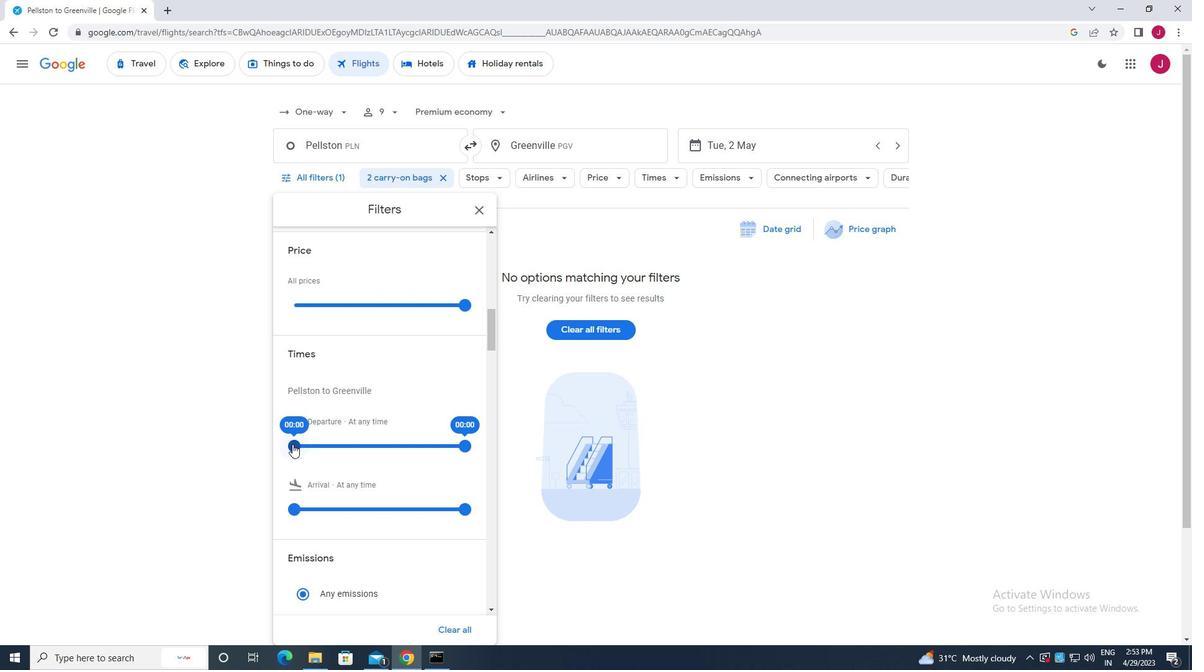 
Action: Mouse moved to (462, 448)
Screenshot: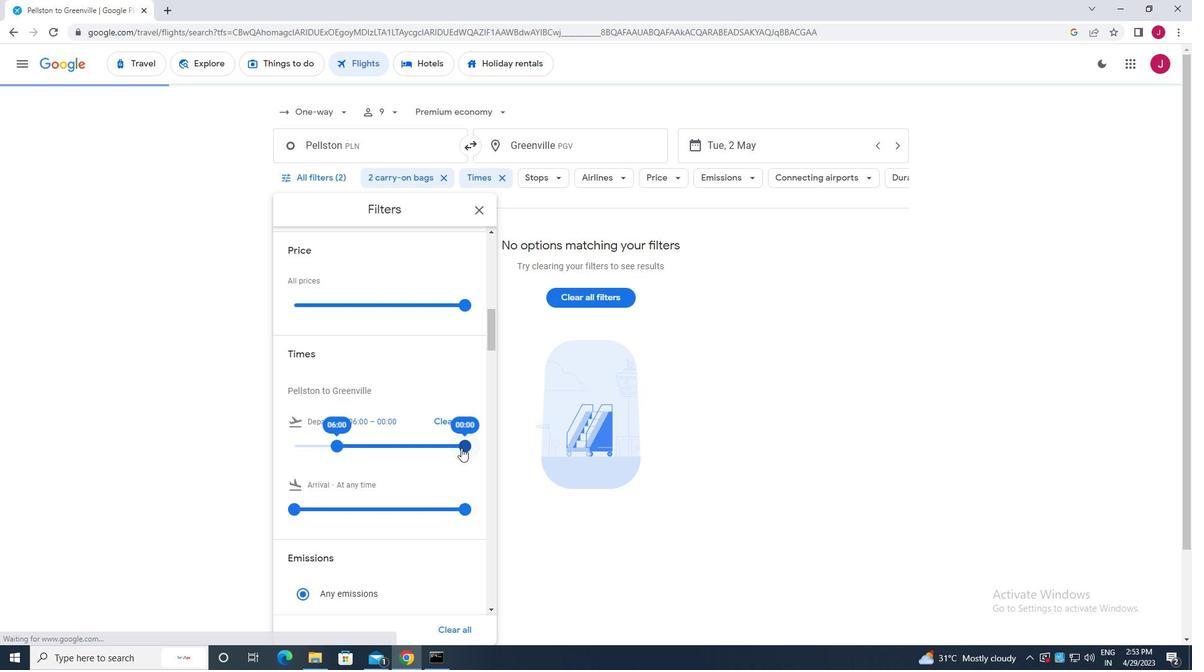 
Action: Mouse pressed left at (462, 448)
Screenshot: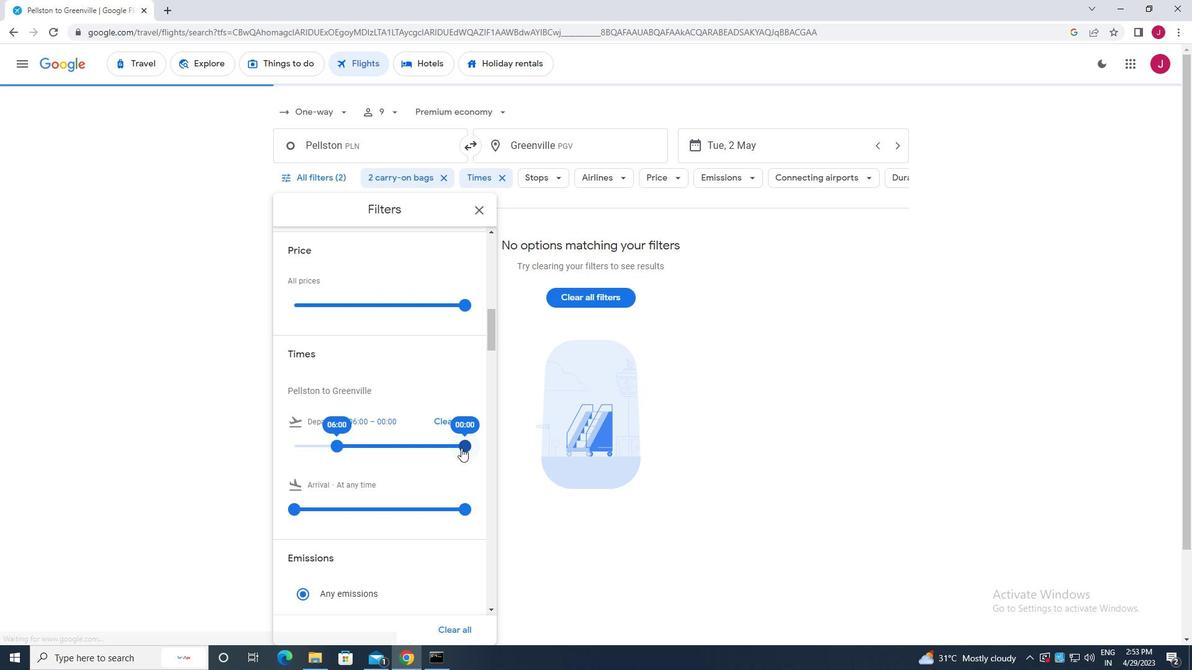 
Action: Mouse moved to (482, 212)
Screenshot: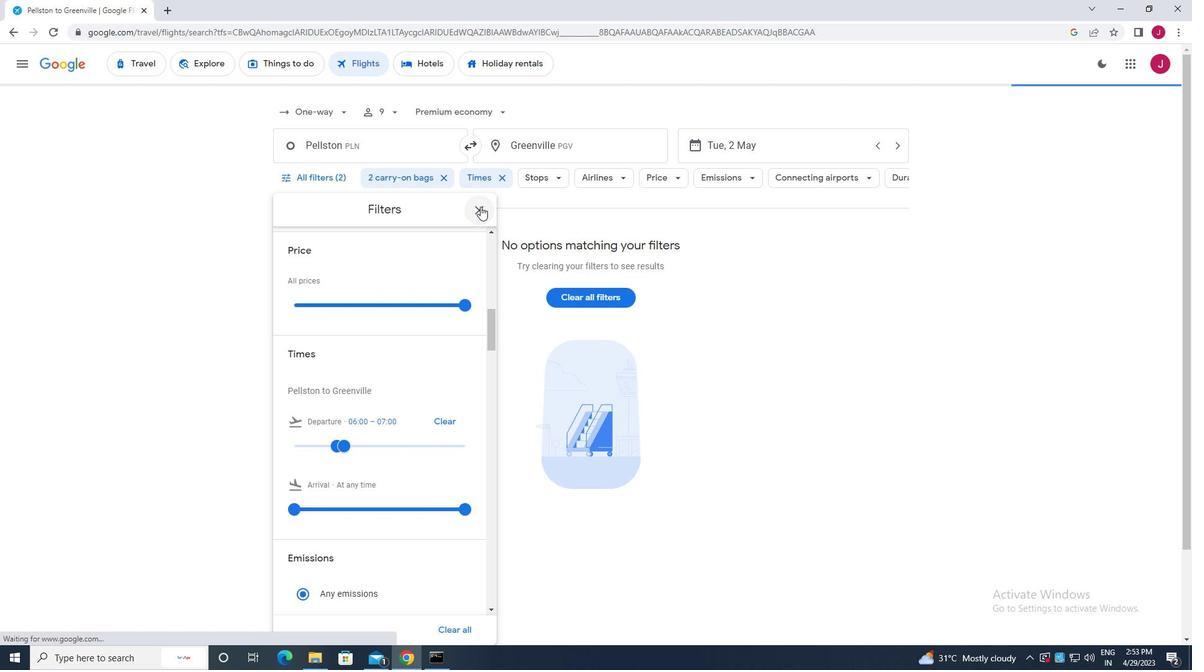 
Action: Mouse pressed left at (482, 212)
Screenshot: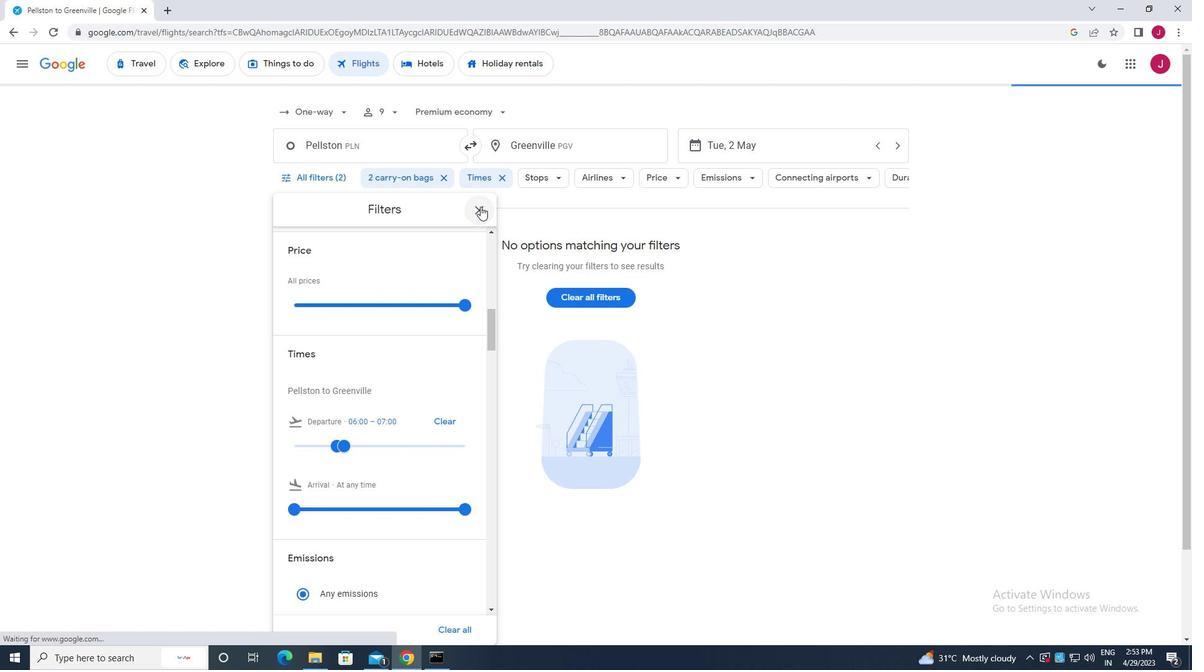 
Action: Mouse moved to (483, 215)
Screenshot: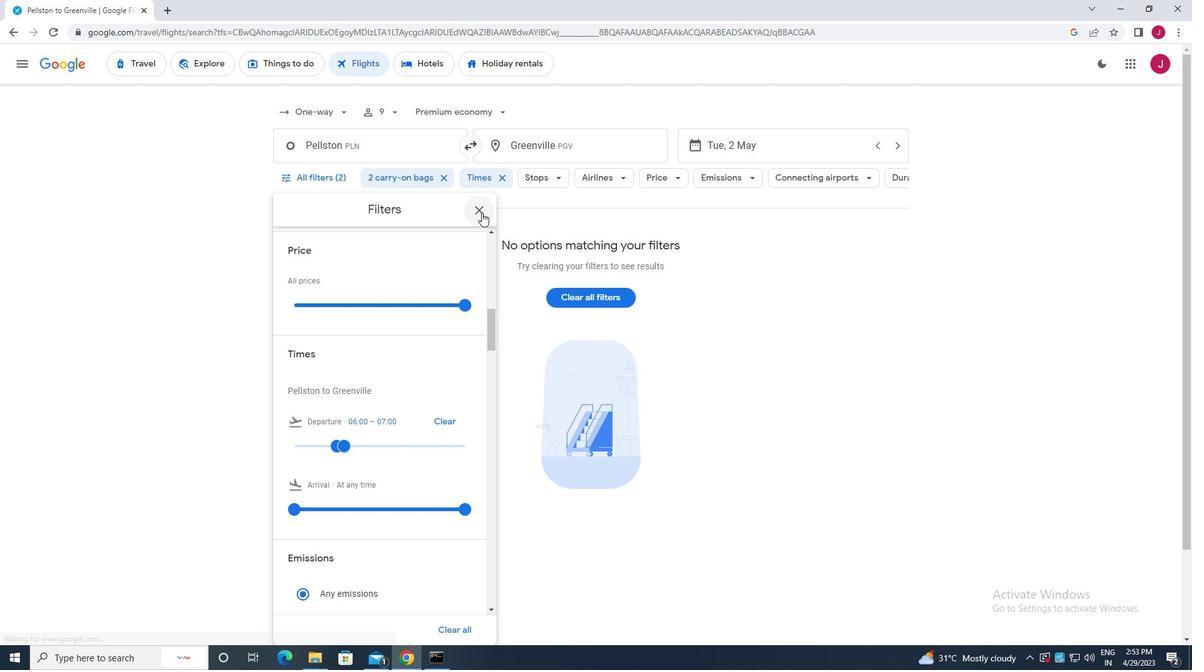 
